 Task: Look for space in Aytos, Bulgaria from 4th September, 2023 to 10th September, 2023 for 1 adult in price range Rs.9000 to Rs.17000. Place can be private room with 1  bedroom having 1 bed and 1 bathroom. Property type can be house, flat, guest house, hotel. Booking option can be shelf check-in. Required host language is English.
Action: Mouse moved to (343, 139)
Screenshot: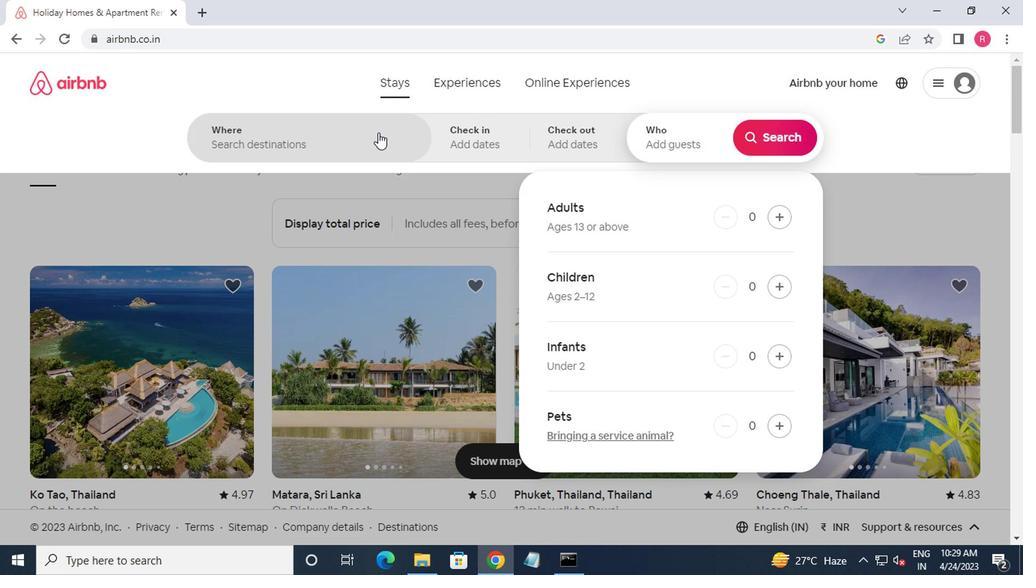 
Action: Mouse pressed left at (343, 139)
Screenshot: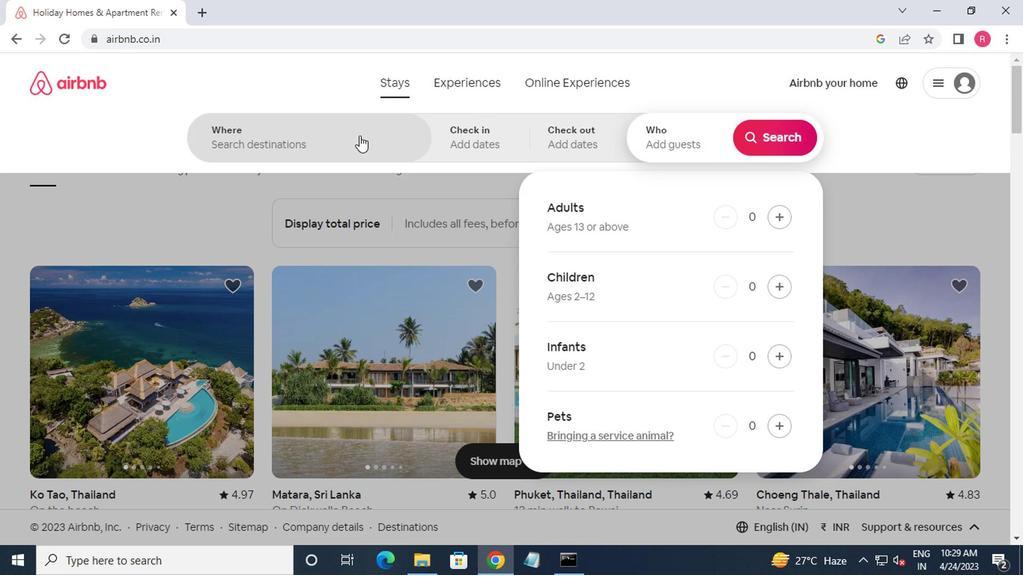 
Action: Mouse moved to (336, 142)
Screenshot: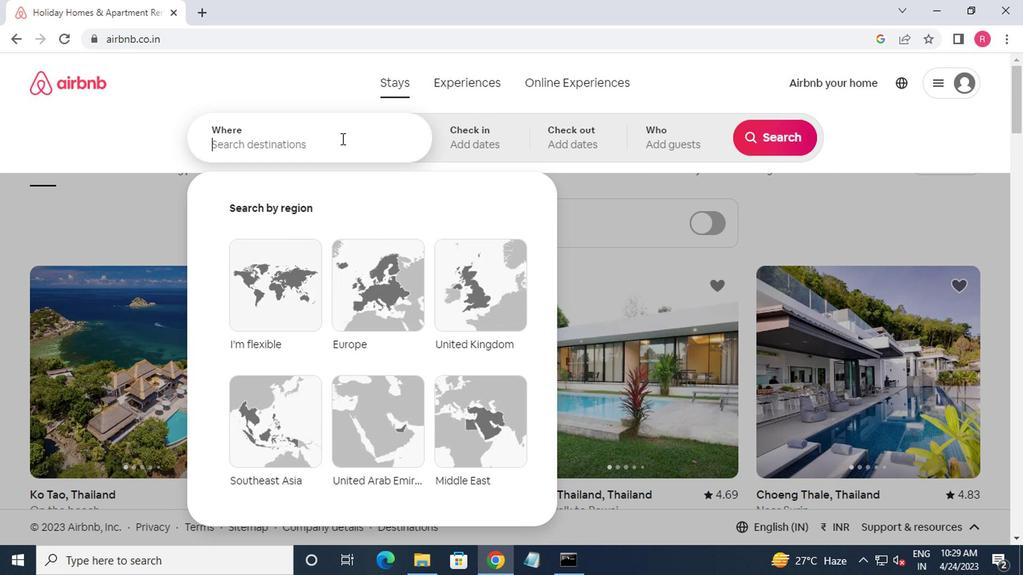 
Action: Key pressed aytos
Screenshot: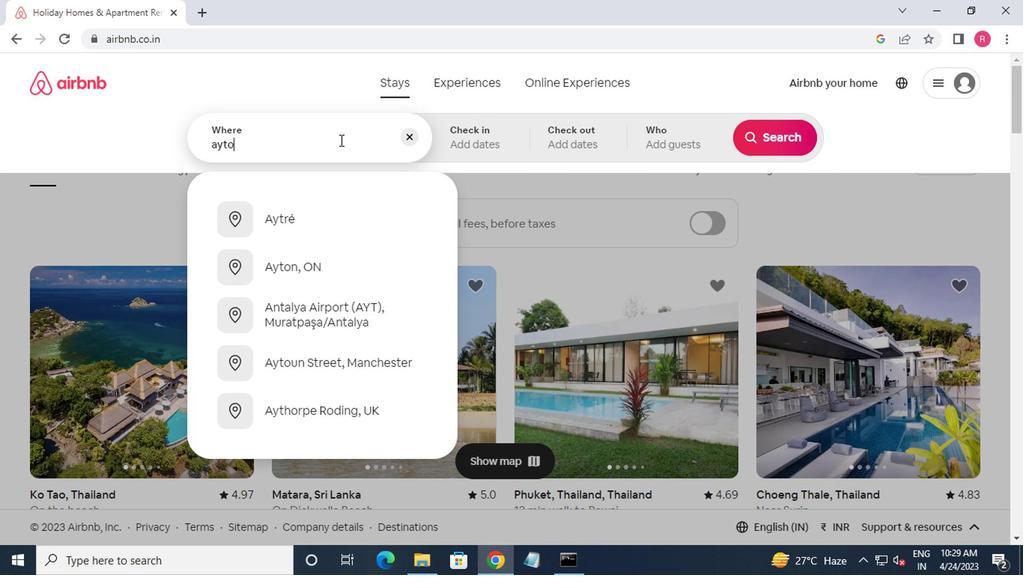 
Action: Mouse moved to (325, 208)
Screenshot: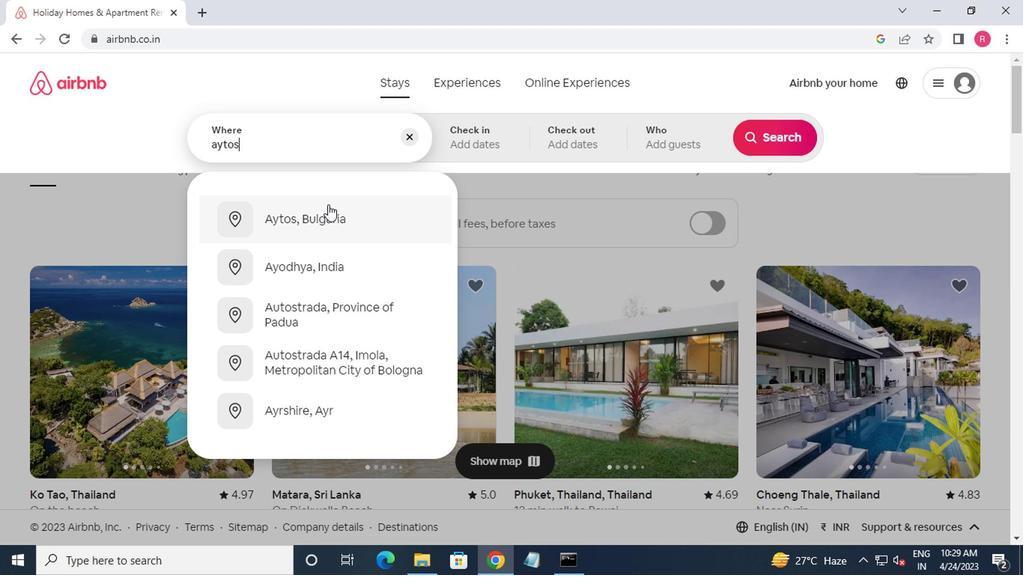 
Action: Mouse pressed left at (325, 208)
Screenshot: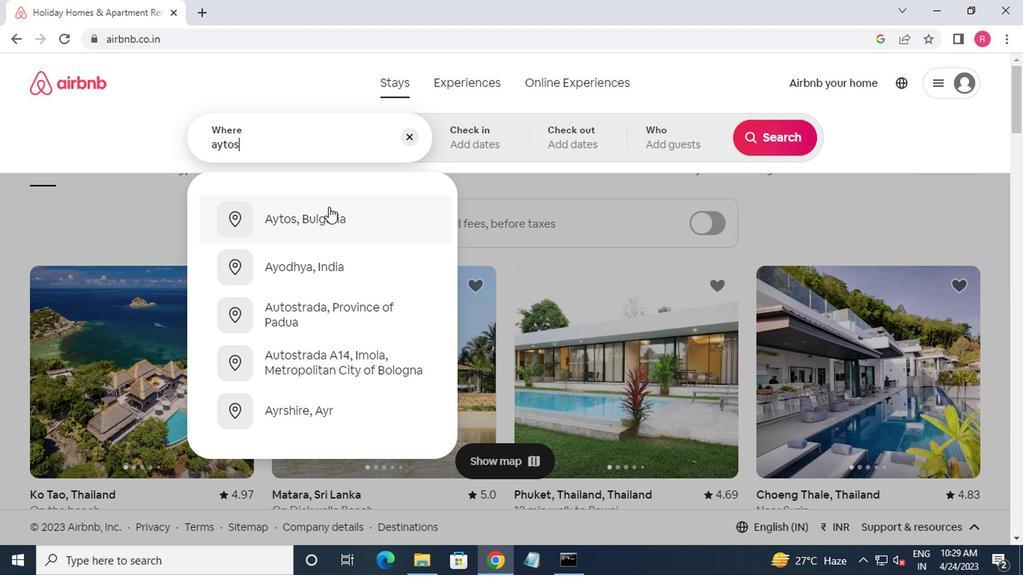 
Action: Mouse moved to (761, 259)
Screenshot: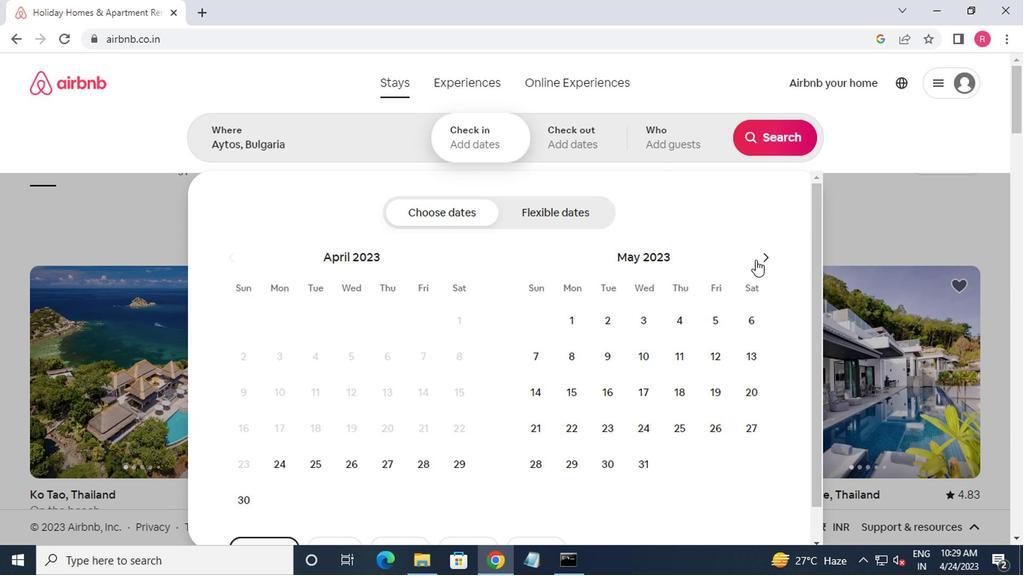 
Action: Mouse pressed left at (761, 259)
Screenshot: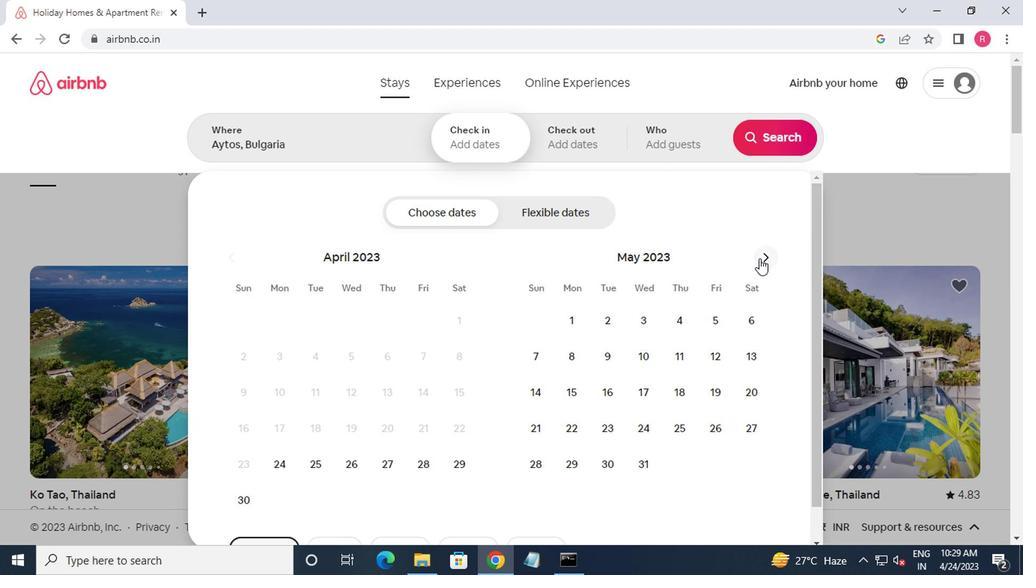 
Action: Mouse pressed left at (761, 259)
Screenshot: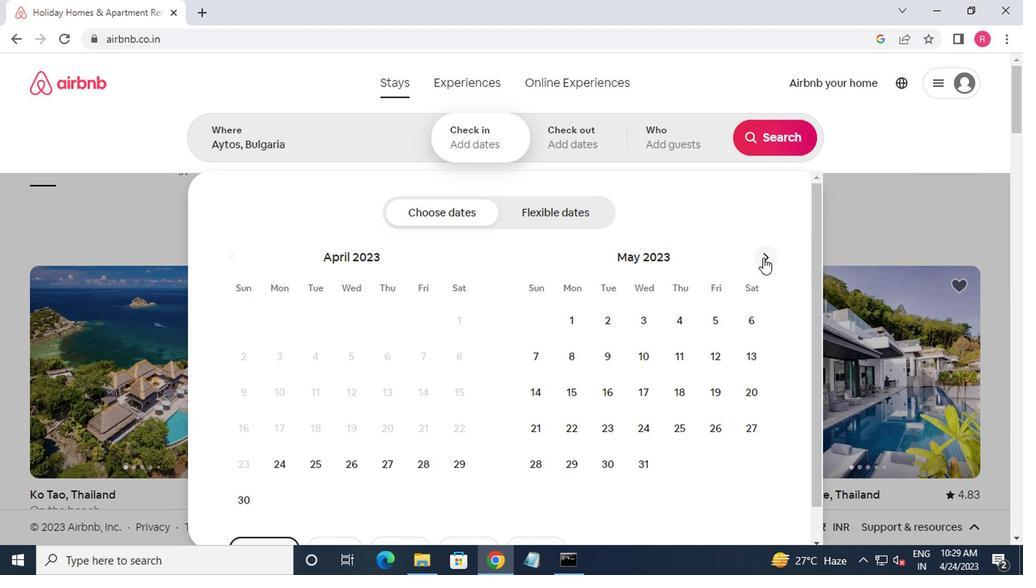 
Action: Mouse pressed left at (761, 259)
Screenshot: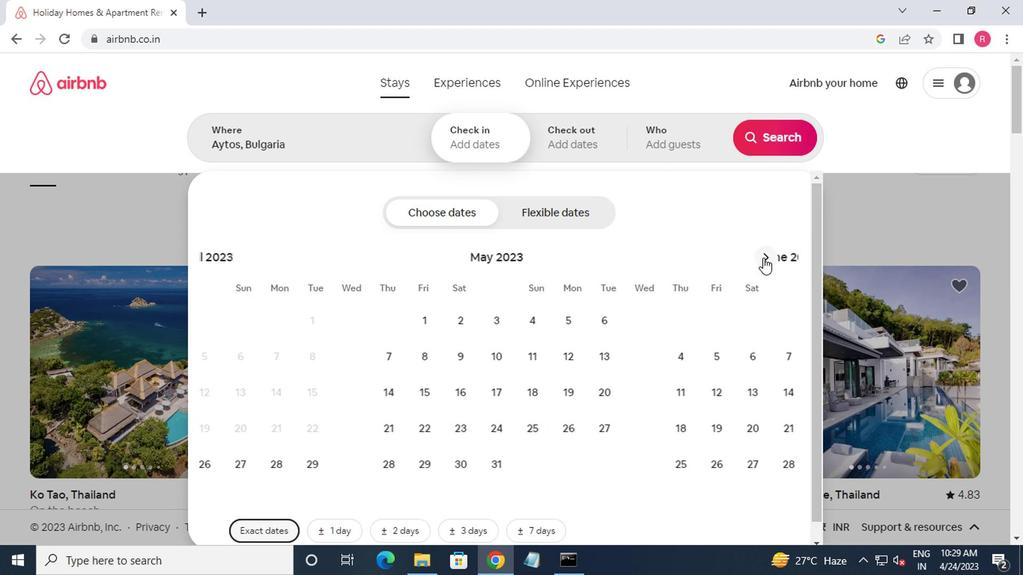 
Action: Mouse pressed left at (761, 259)
Screenshot: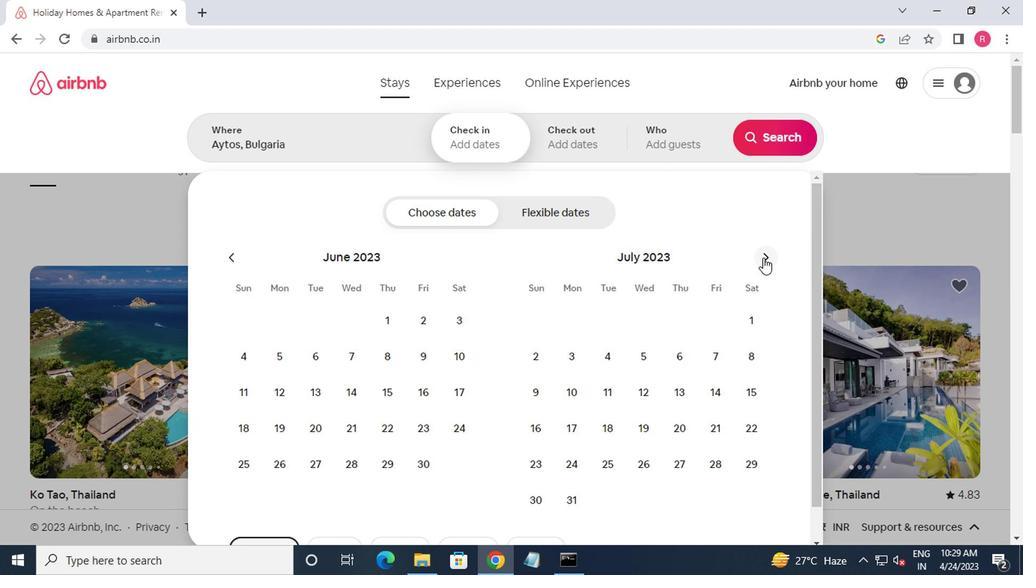 
Action: Mouse moved to (763, 258)
Screenshot: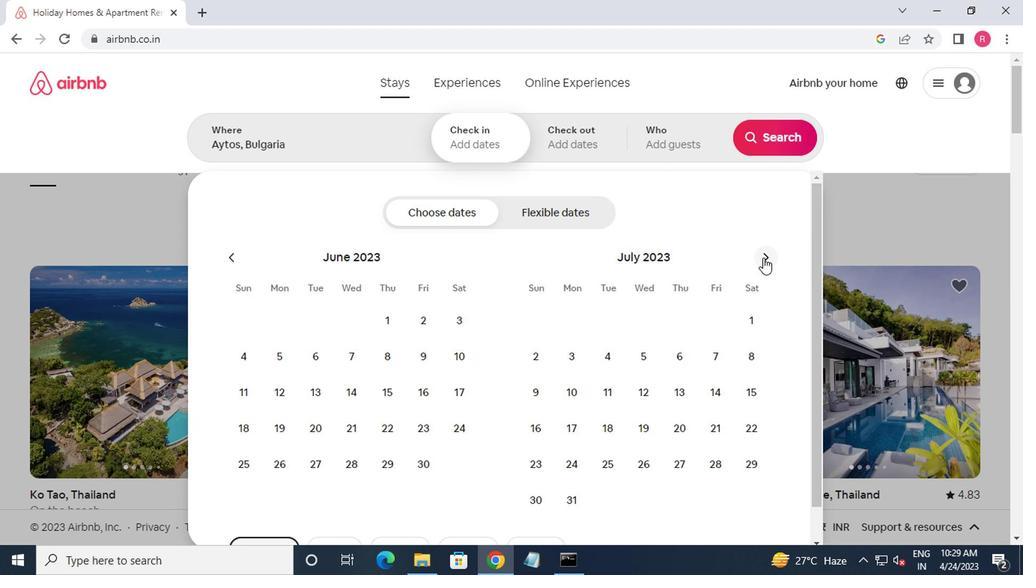 
Action: Mouse pressed left at (763, 258)
Screenshot: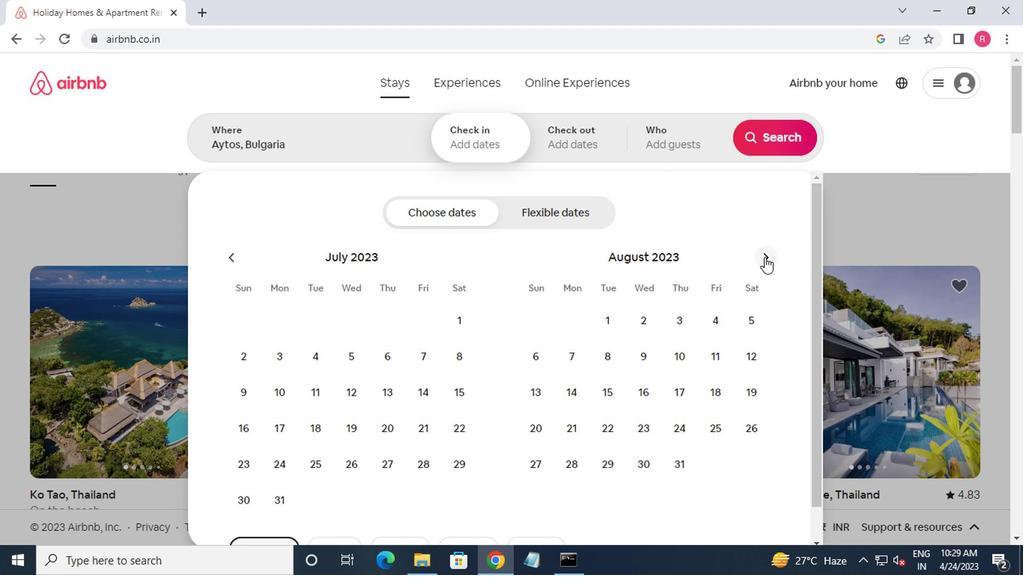
Action: Mouse moved to (739, 331)
Screenshot: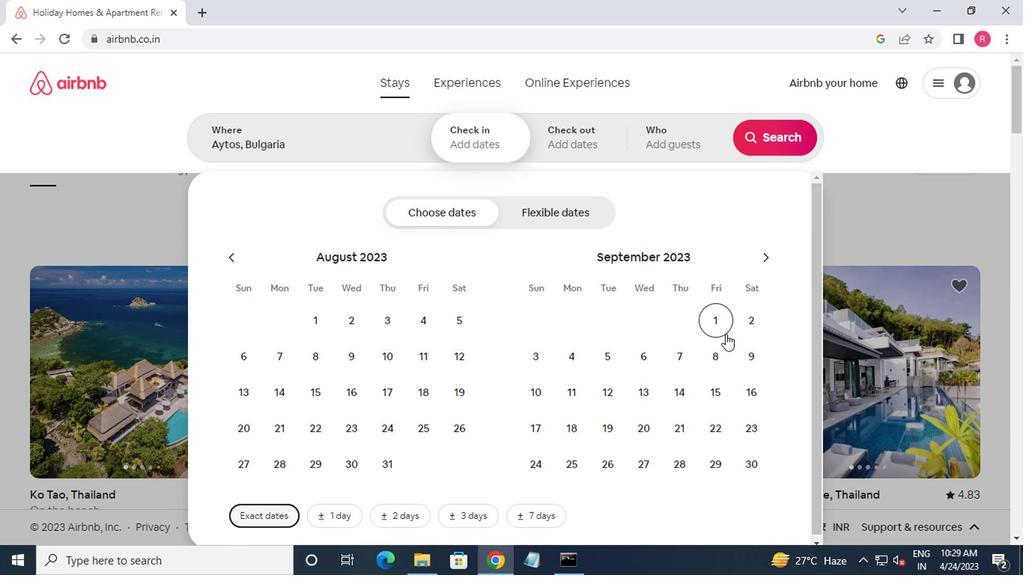 
Action: Mouse pressed left at (739, 331)
Screenshot: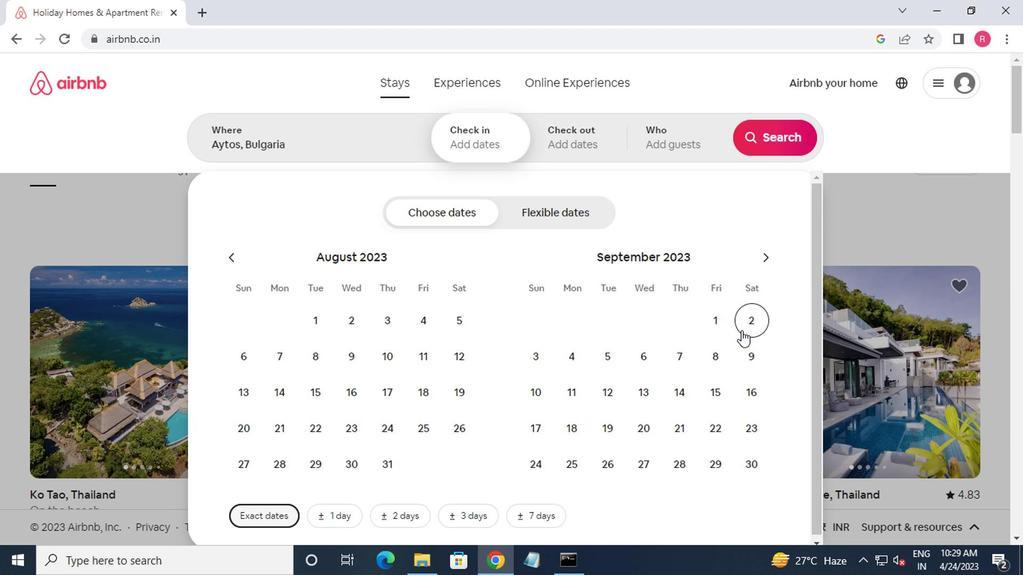 
Action: Mouse moved to (575, 364)
Screenshot: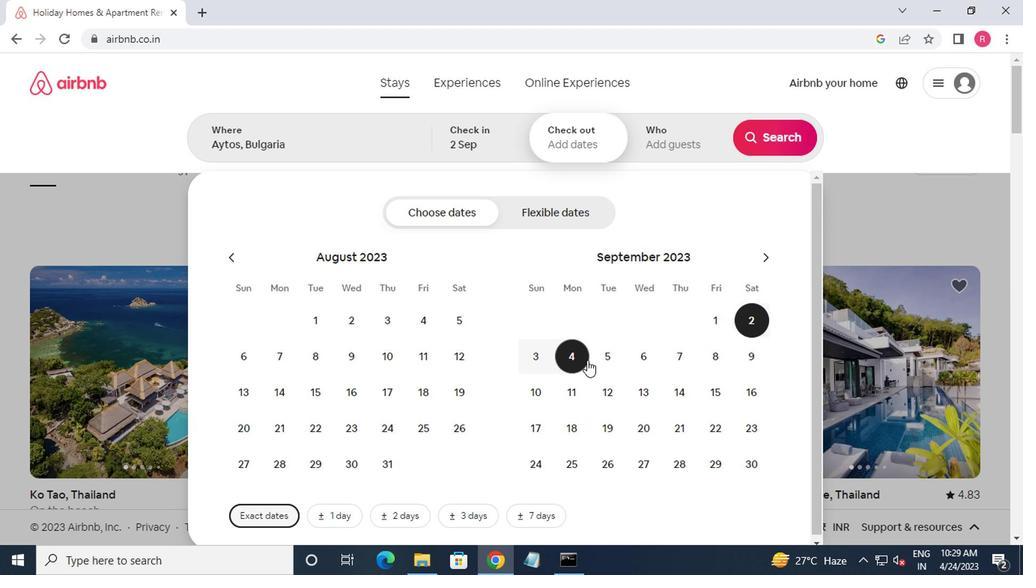 
Action: Mouse pressed left at (575, 364)
Screenshot: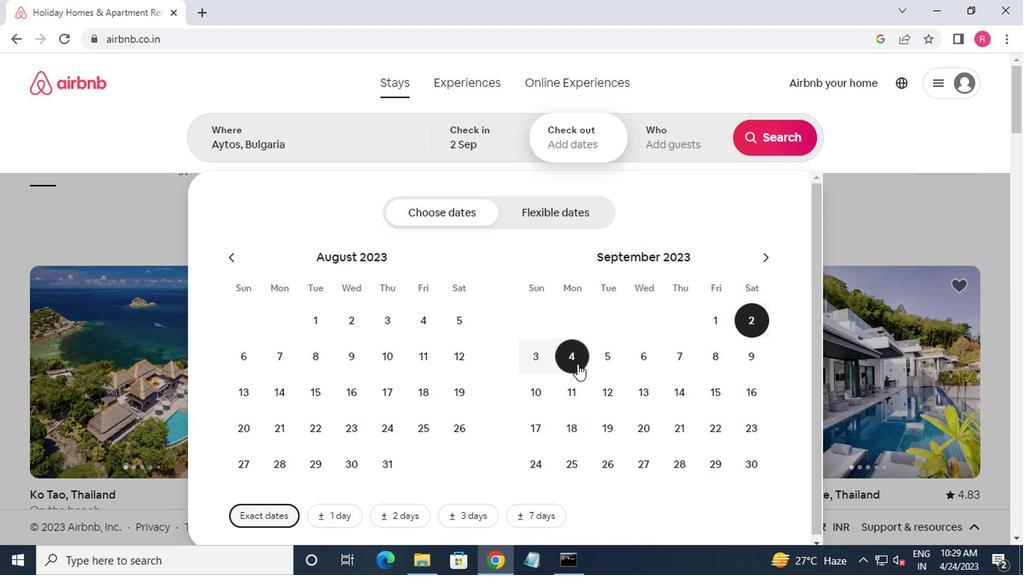 
Action: Mouse moved to (546, 397)
Screenshot: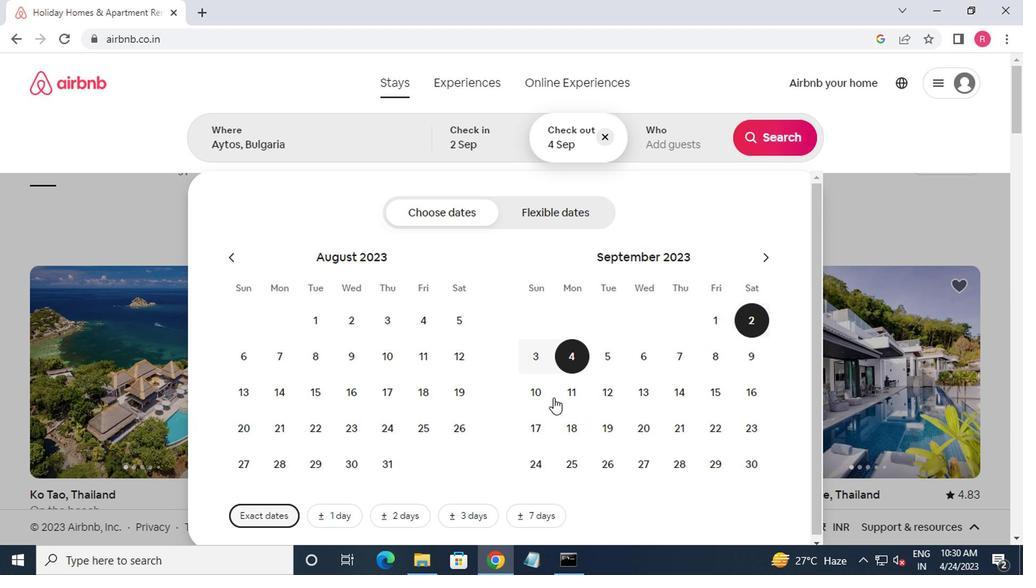 
Action: Mouse pressed left at (546, 397)
Screenshot: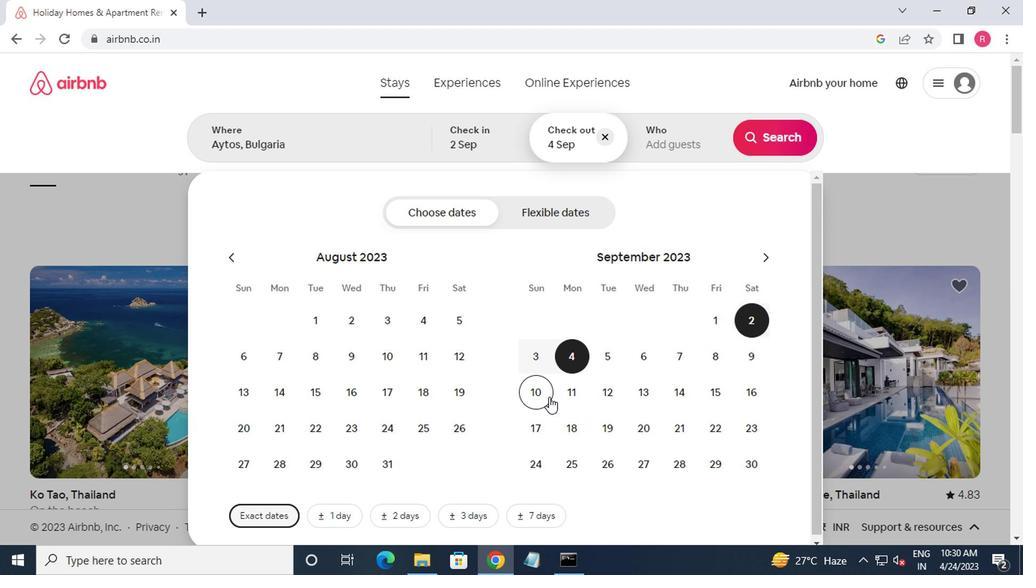 
Action: Mouse moved to (665, 155)
Screenshot: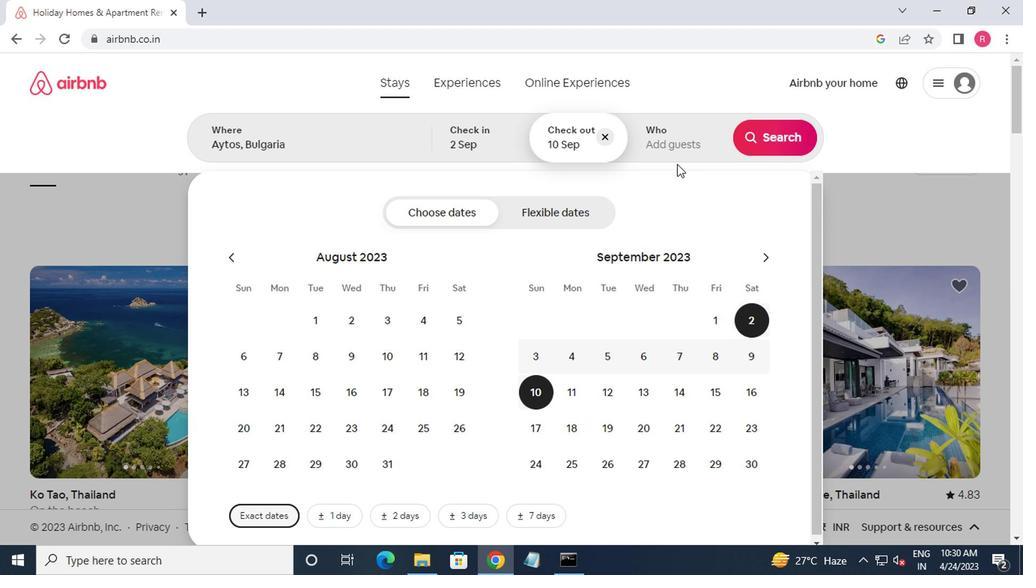 
Action: Mouse pressed left at (665, 155)
Screenshot: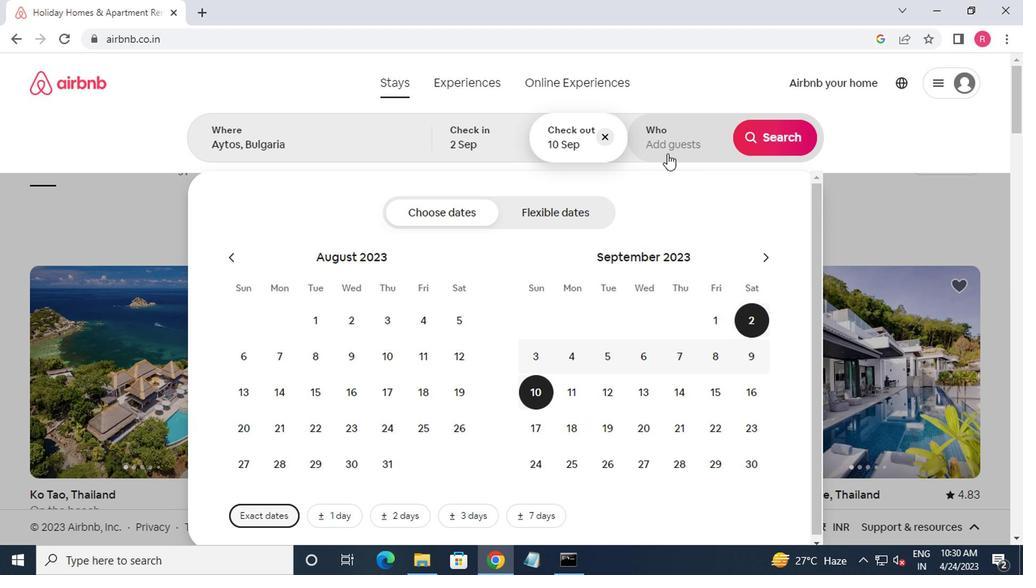 
Action: Mouse moved to (790, 225)
Screenshot: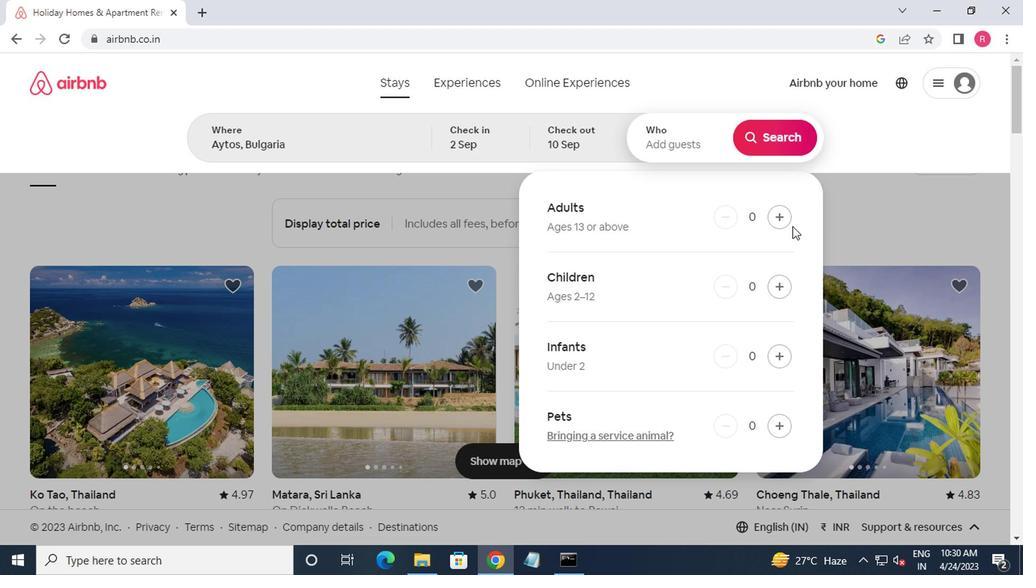
Action: Mouse pressed left at (790, 225)
Screenshot: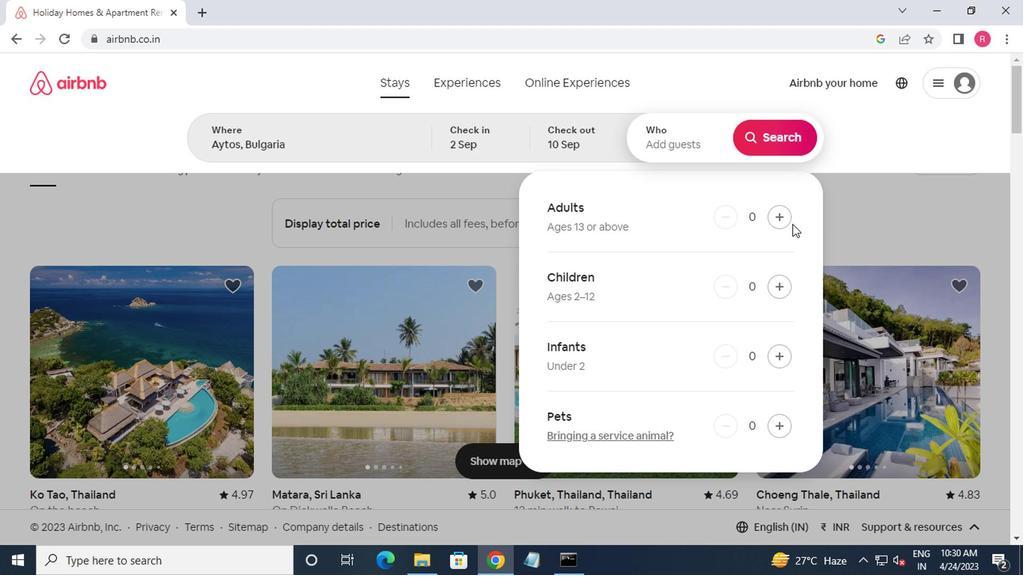 
Action: Mouse moved to (785, 224)
Screenshot: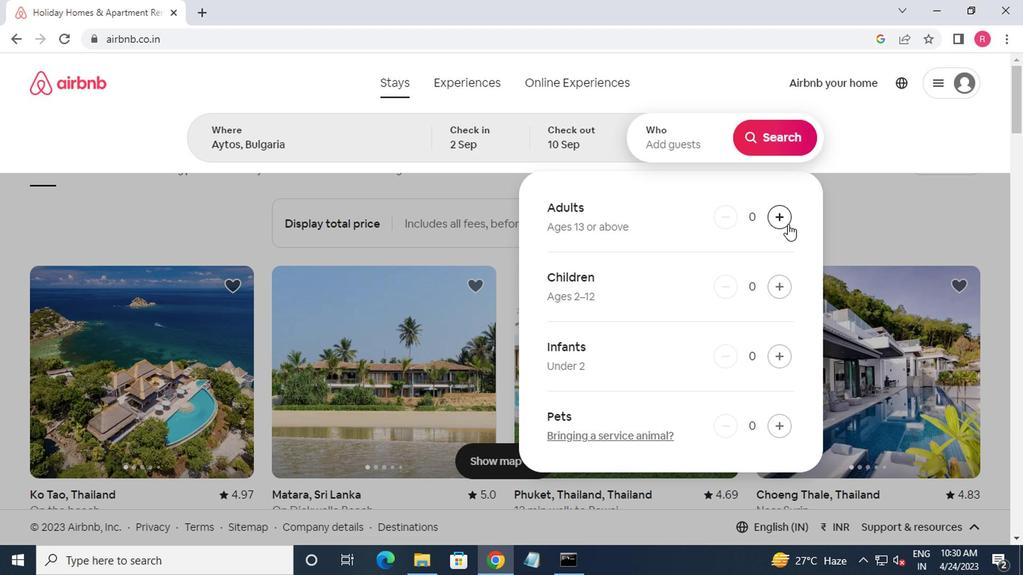 
Action: Mouse pressed left at (785, 224)
Screenshot: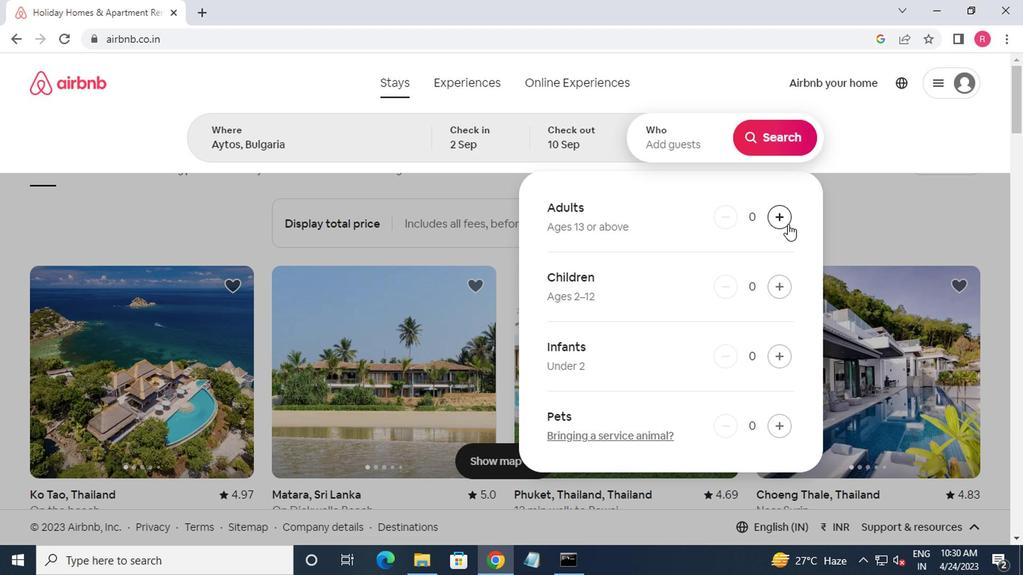 
Action: Mouse moved to (768, 146)
Screenshot: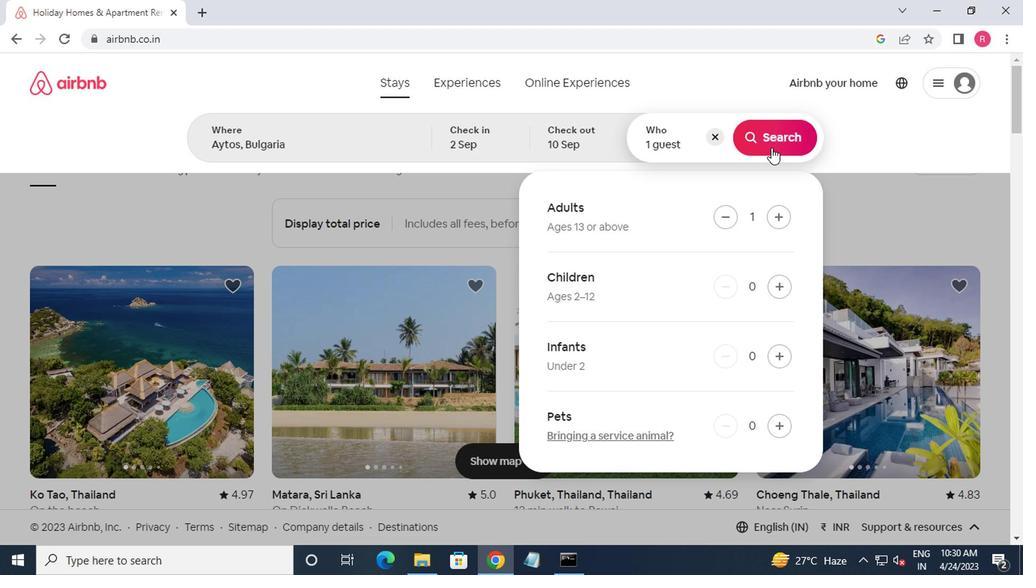 
Action: Mouse pressed left at (768, 146)
Screenshot: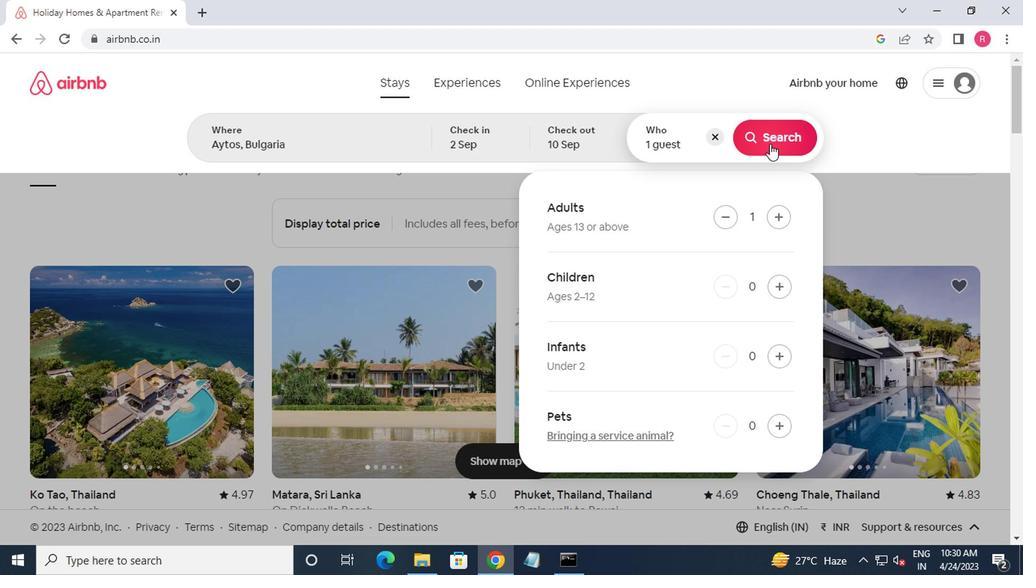 
Action: Mouse moved to (936, 148)
Screenshot: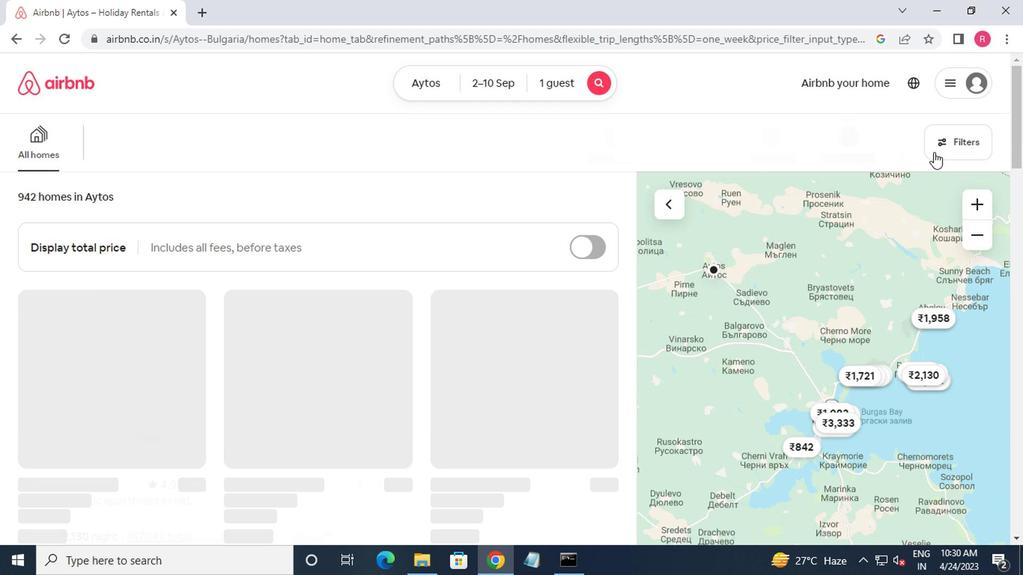 
Action: Mouse pressed left at (936, 148)
Screenshot: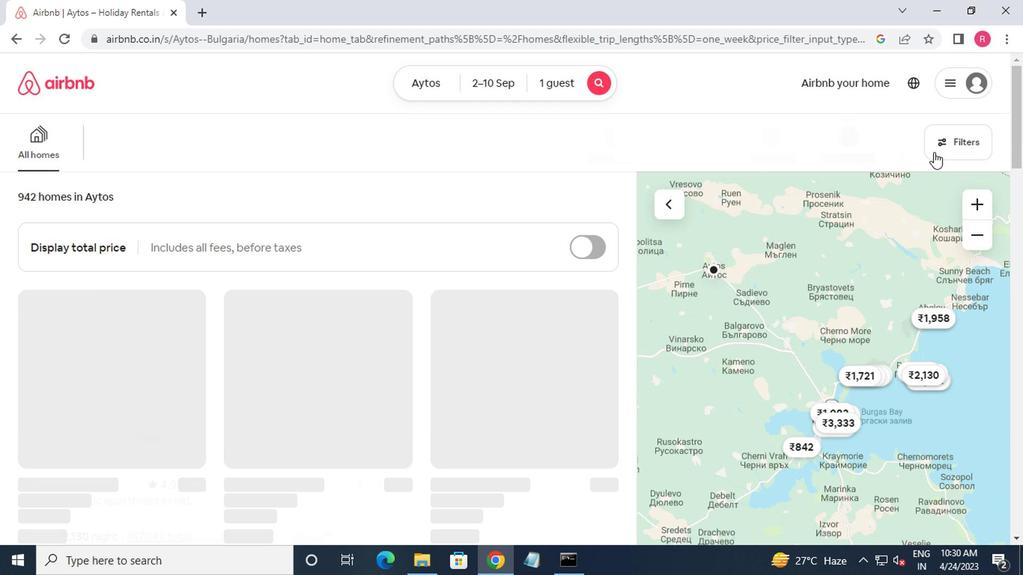 
Action: Mouse moved to (382, 343)
Screenshot: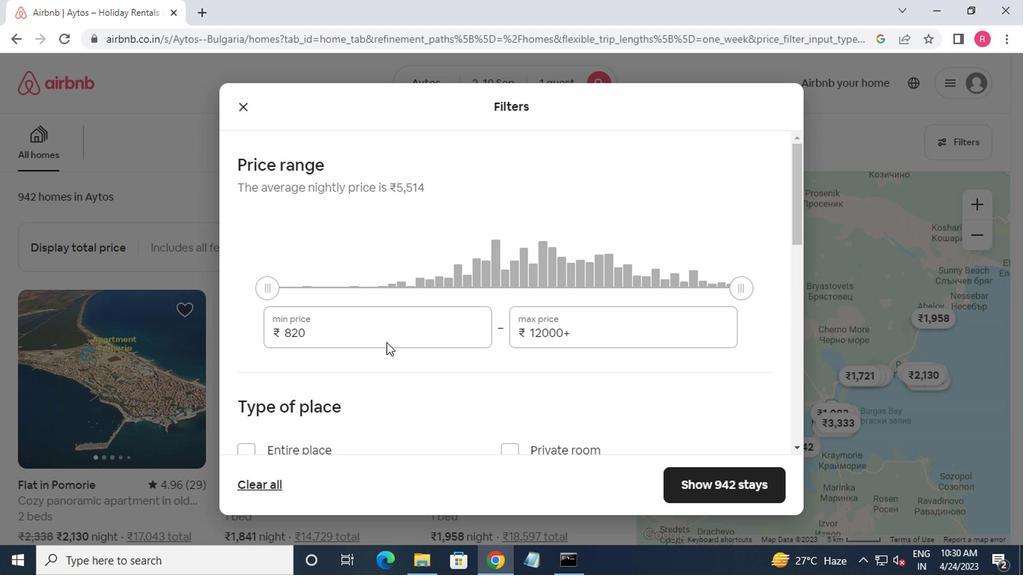 
Action: Mouse pressed left at (382, 343)
Screenshot: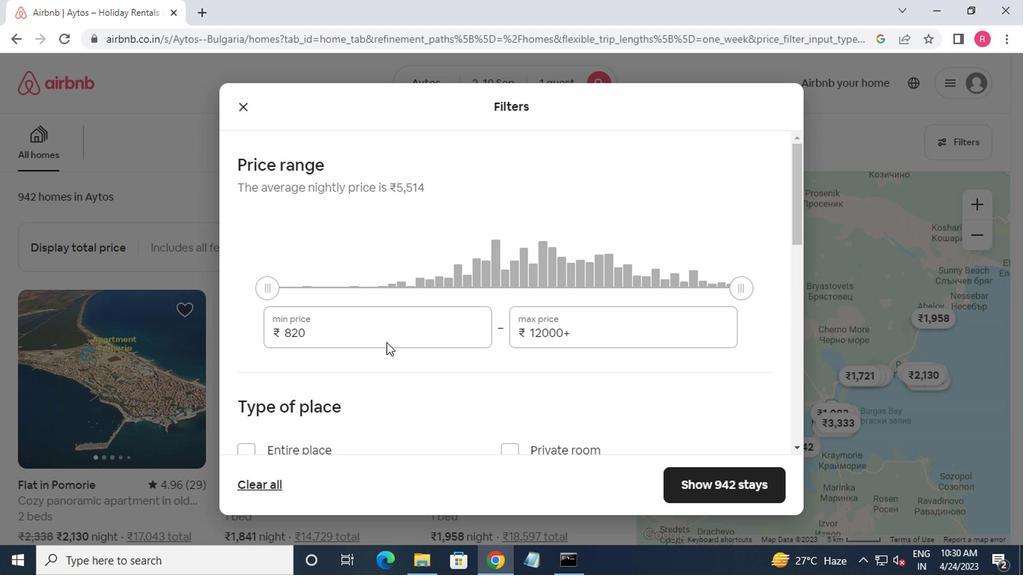 
Action: Mouse moved to (391, 337)
Screenshot: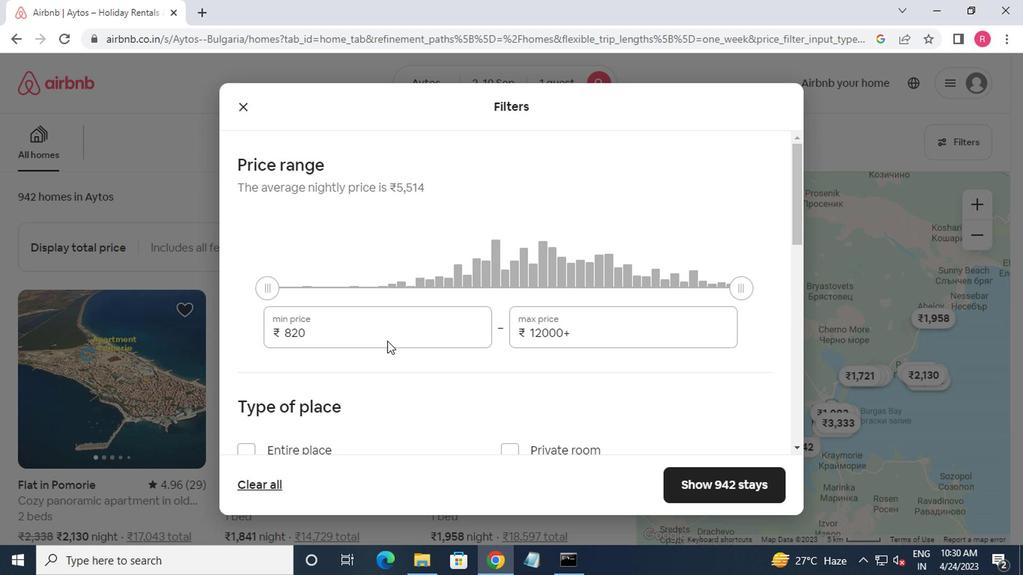 
Action: Key pressed <Key.backspace><Key.backspace><Key.backspace><Key.backspace><Key.backspace><Key.backspace><Key.backspace><Key.backspace><Key.backspace><Key.backspace><Key.backspace><Key.backspace><Key.backspace><Key.backspace><Key.backspace>9000<Key.tab>17000
Screenshot: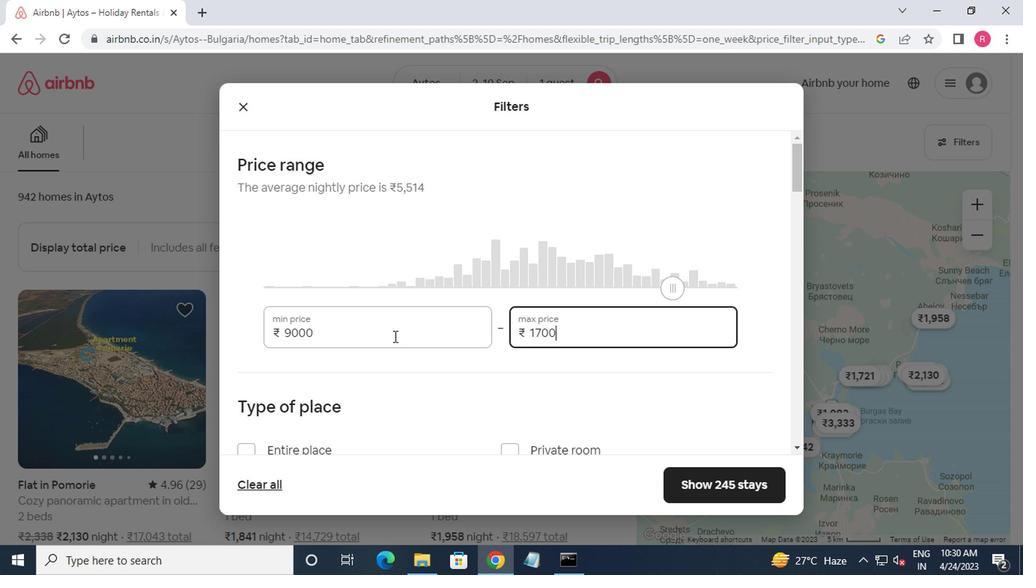 
Action: Mouse moved to (401, 352)
Screenshot: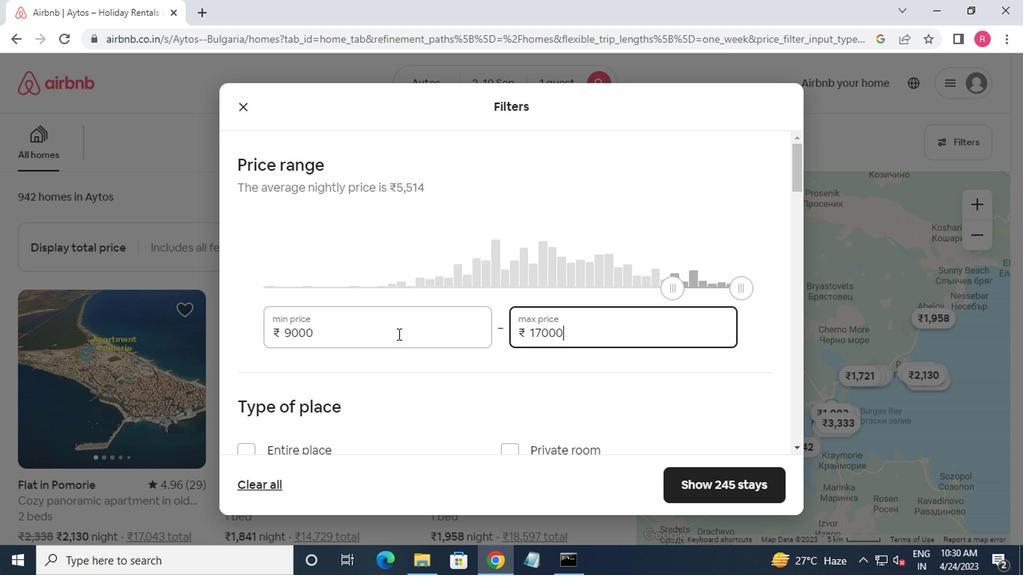 
Action: Mouse scrolled (401, 352) with delta (0, 0)
Screenshot: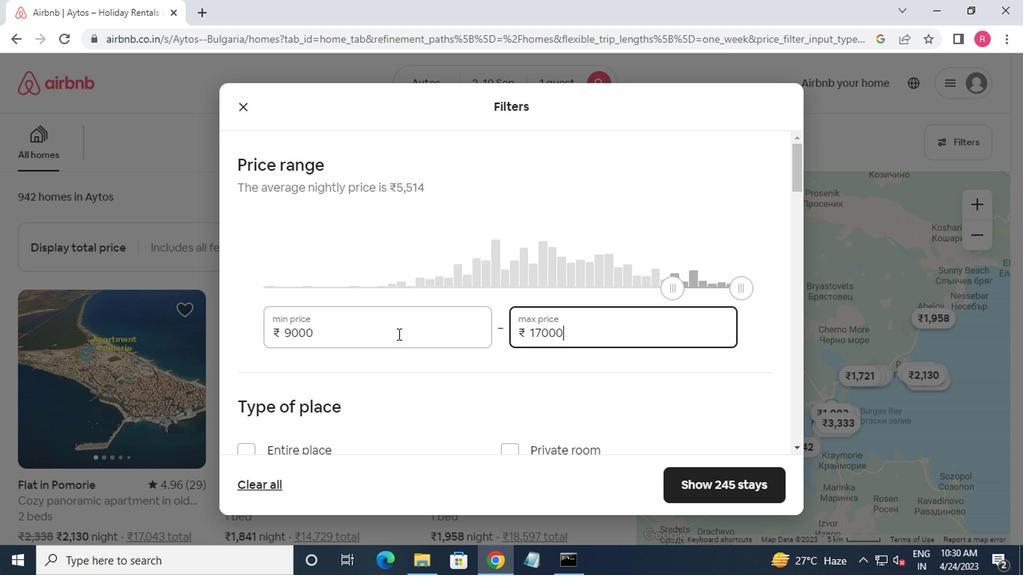 
Action: Mouse moved to (401, 358)
Screenshot: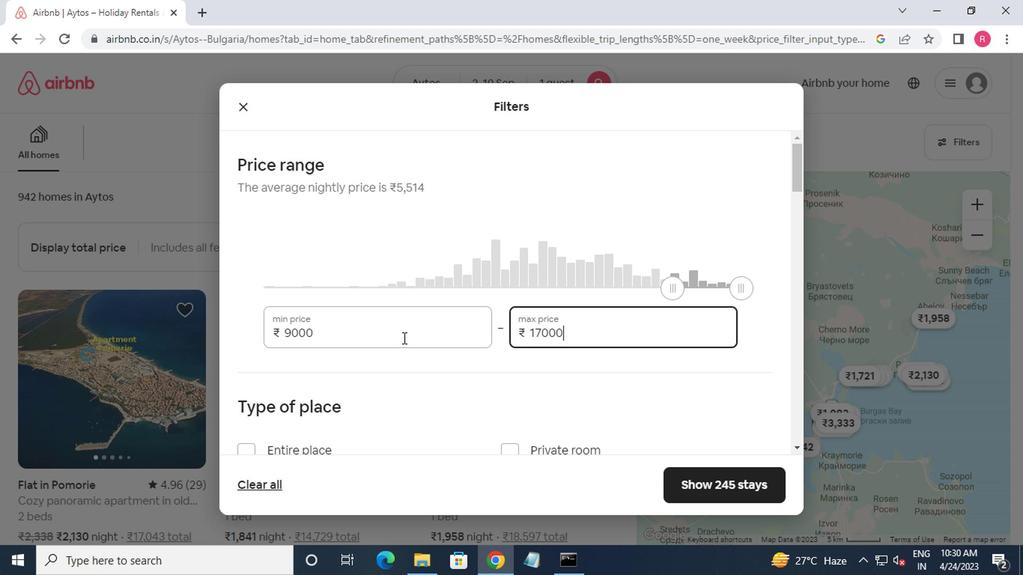 
Action: Mouse scrolled (401, 358) with delta (0, 0)
Screenshot: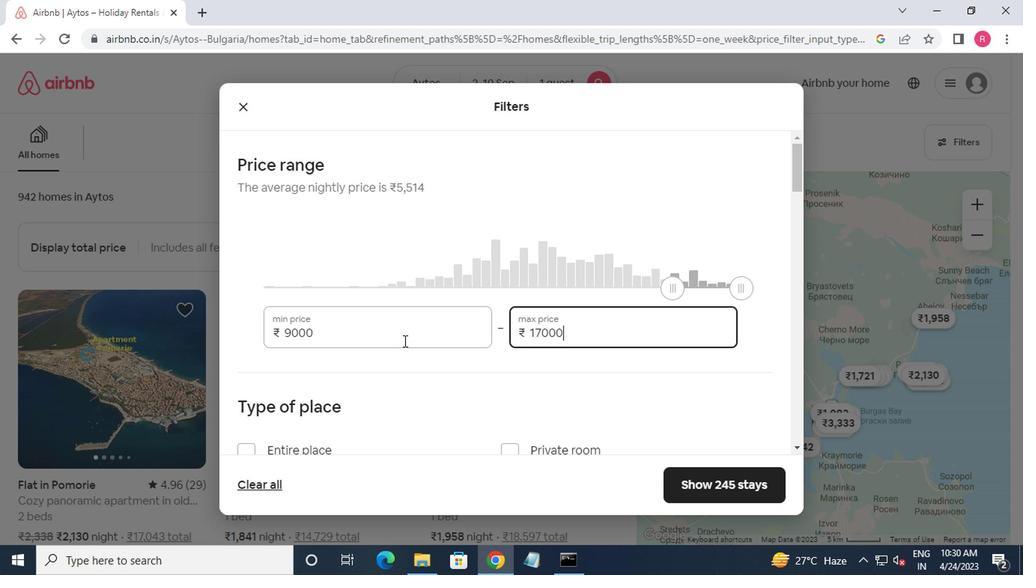 
Action: Mouse moved to (402, 364)
Screenshot: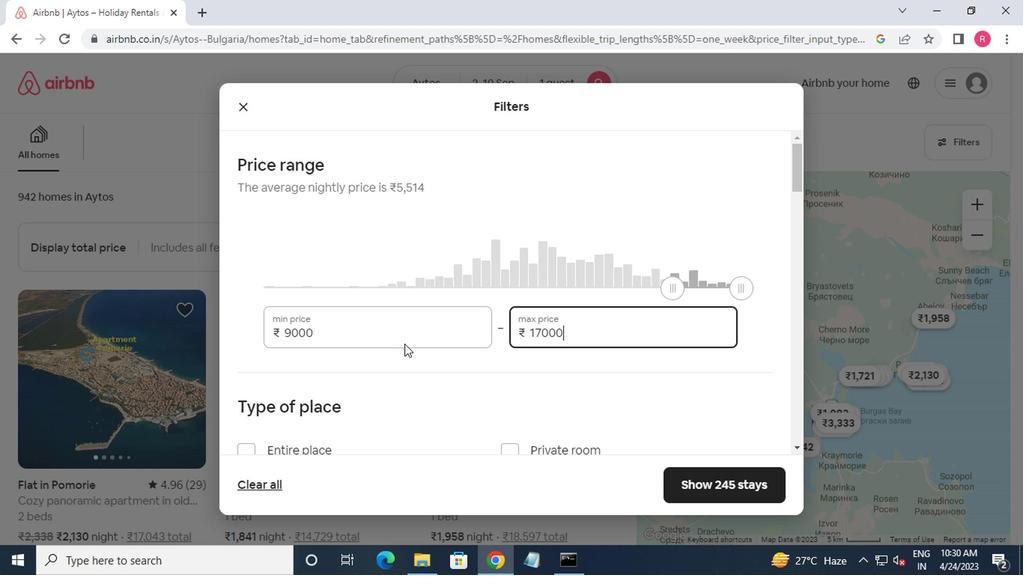 
Action: Mouse scrolled (402, 363) with delta (0, 0)
Screenshot: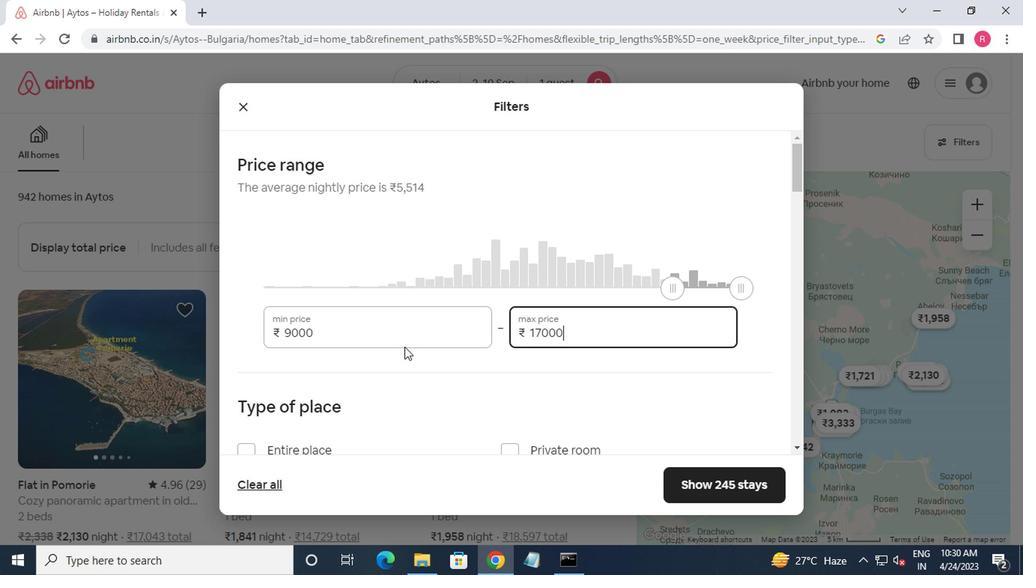 
Action: Mouse moved to (515, 227)
Screenshot: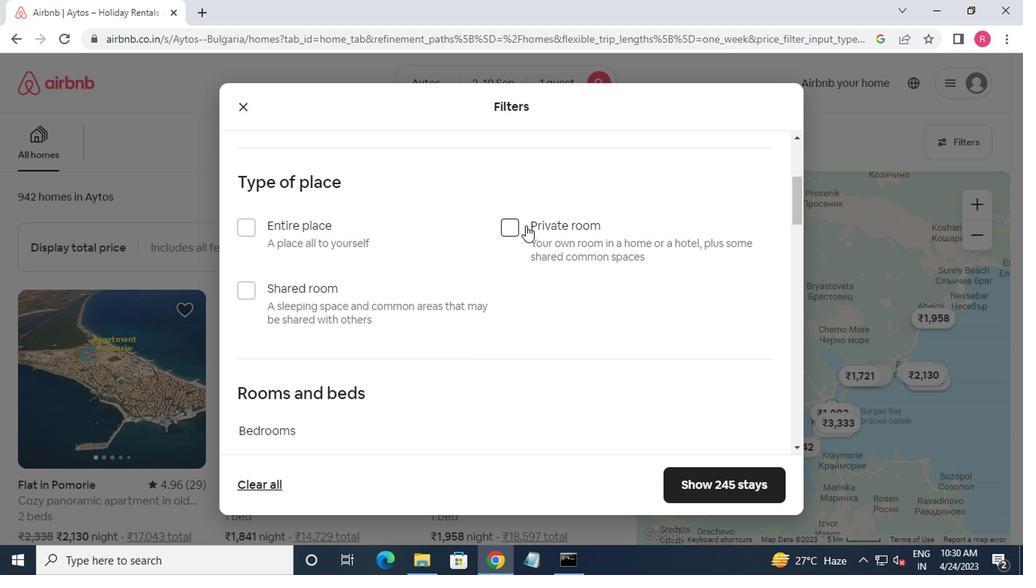 
Action: Mouse pressed left at (515, 227)
Screenshot: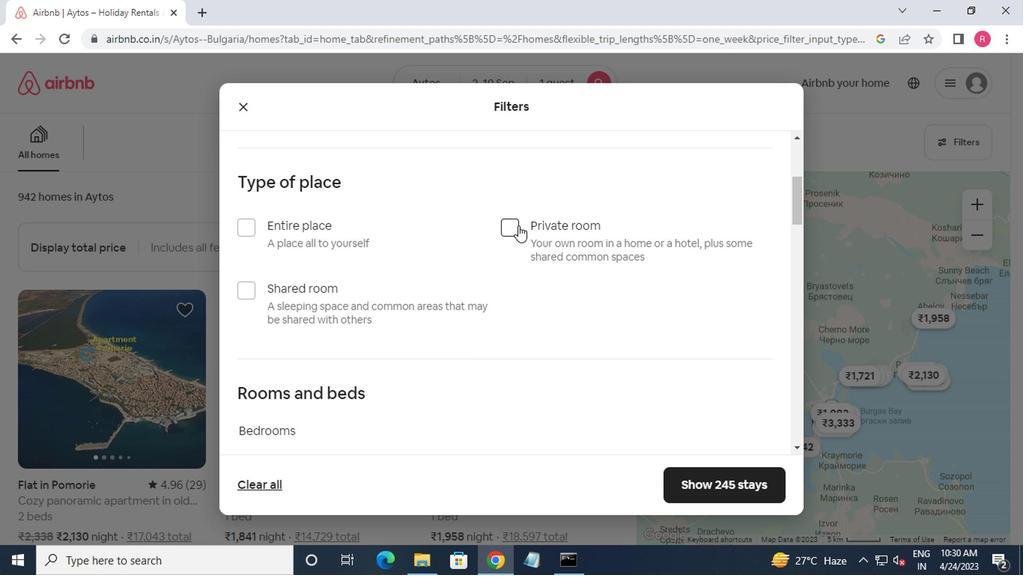 
Action: Mouse moved to (507, 247)
Screenshot: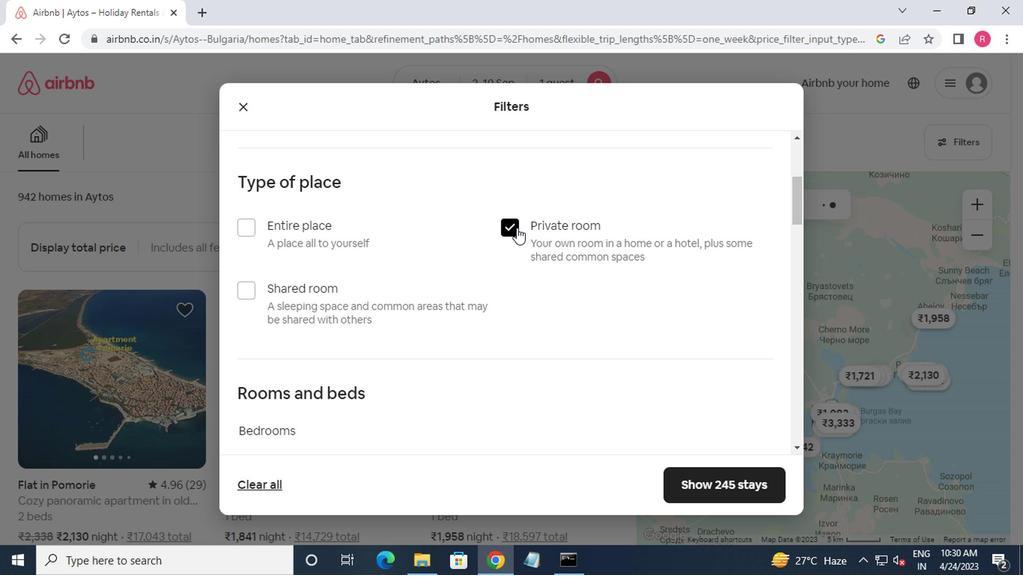
Action: Mouse scrolled (507, 246) with delta (0, -1)
Screenshot: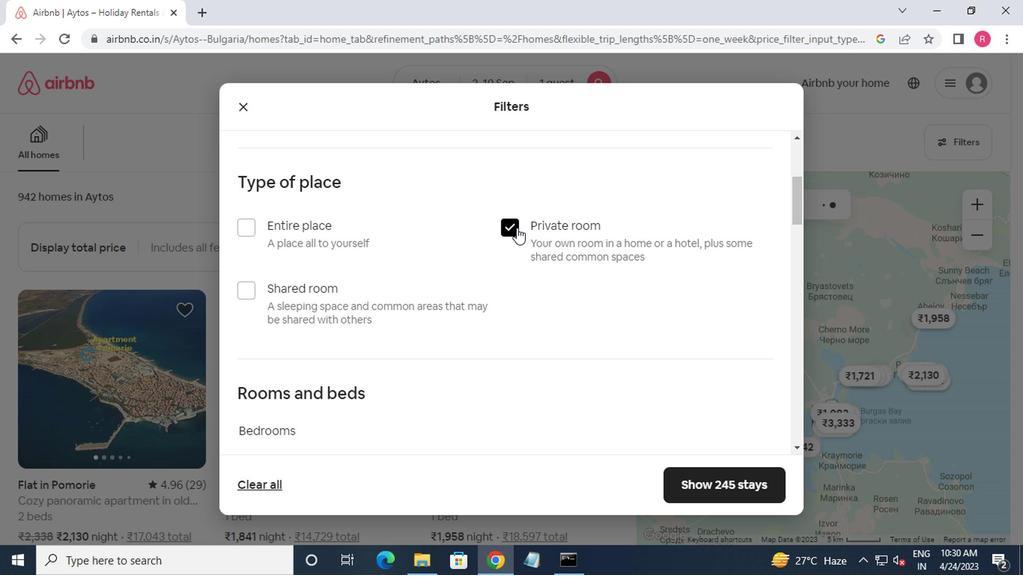 
Action: Mouse moved to (328, 405)
Screenshot: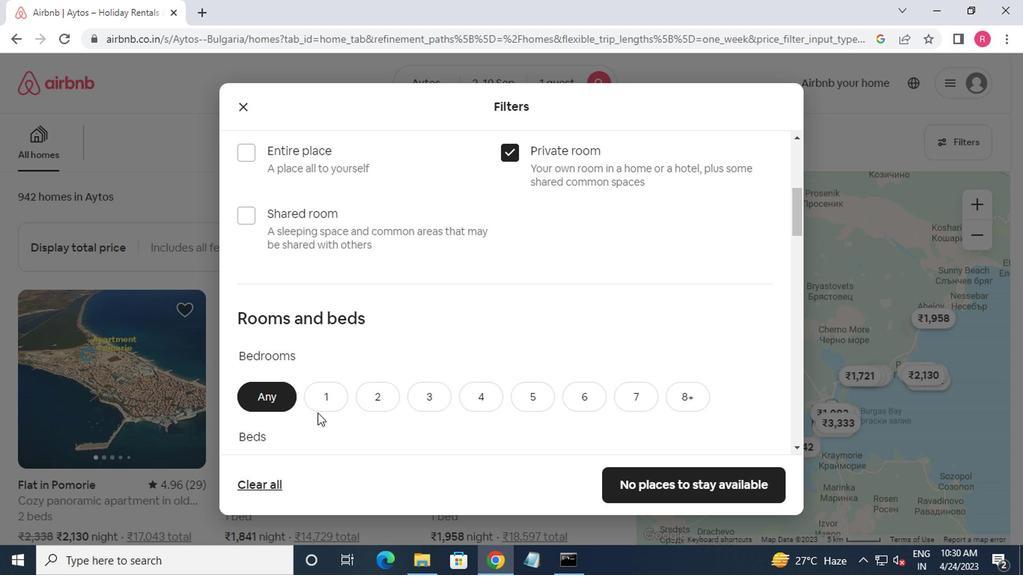 
Action: Mouse pressed left at (328, 405)
Screenshot: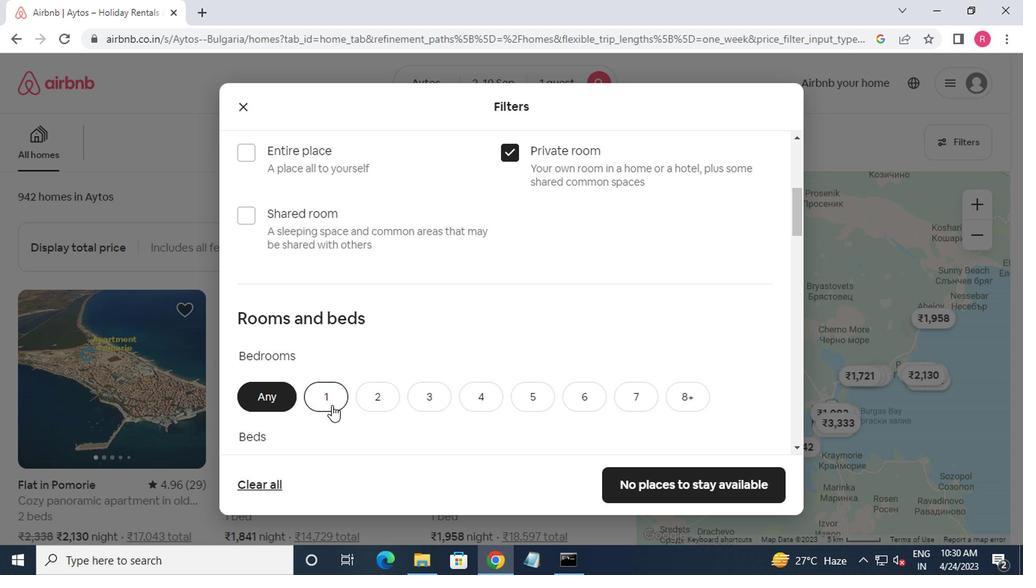 
Action: Mouse moved to (328, 403)
Screenshot: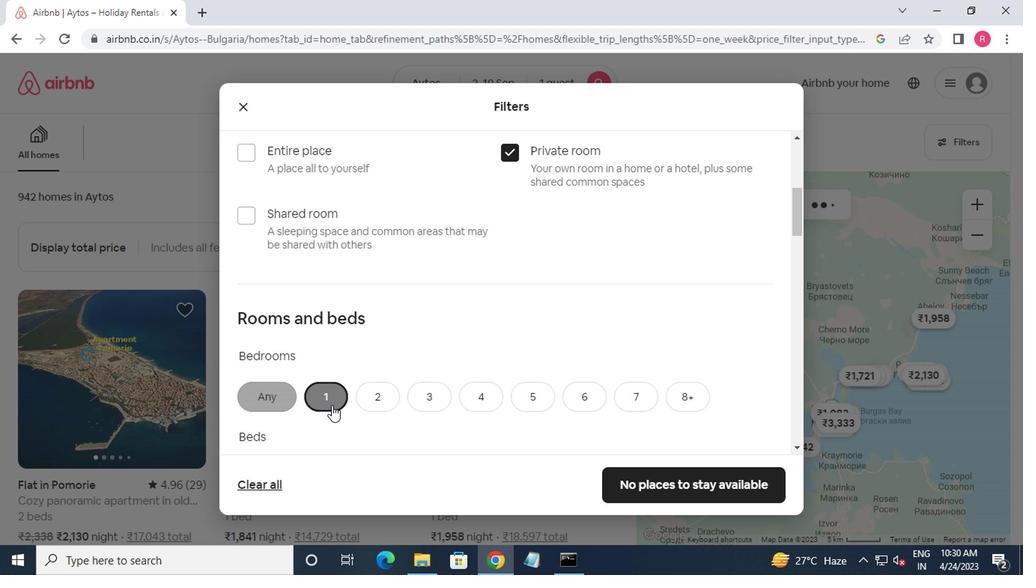 
Action: Mouse scrolled (328, 402) with delta (0, 0)
Screenshot: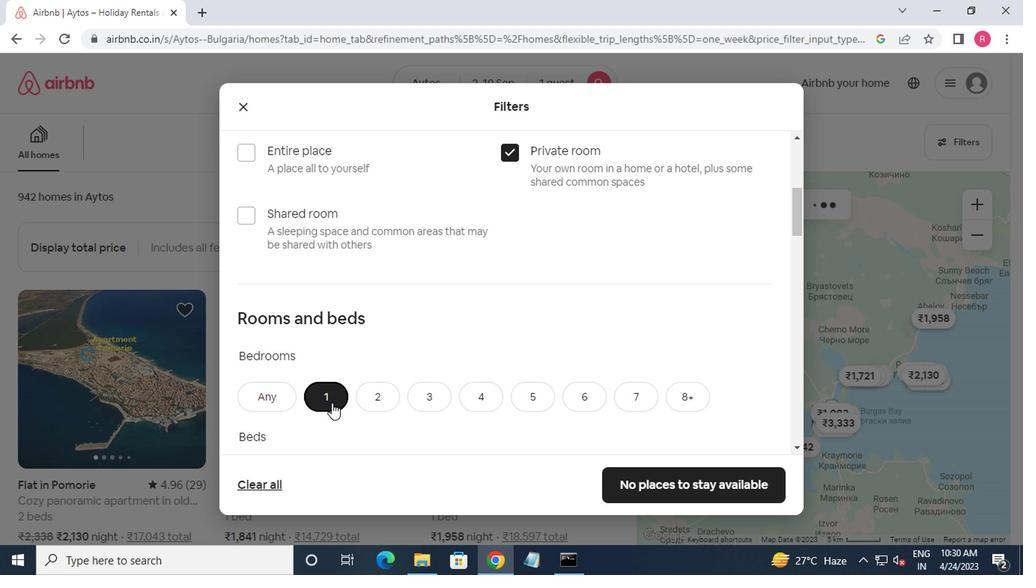 
Action: Mouse scrolled (328, 402) with delta (0, 0)
Screenshot: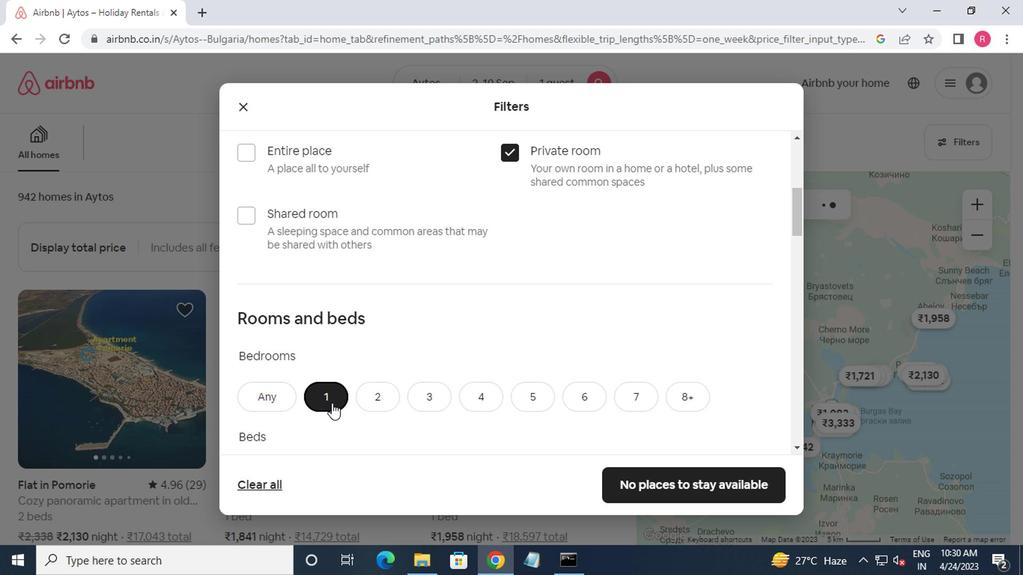 
Action: Mouse scrolled (328, 402) with delta (0, 0)
Screenshot: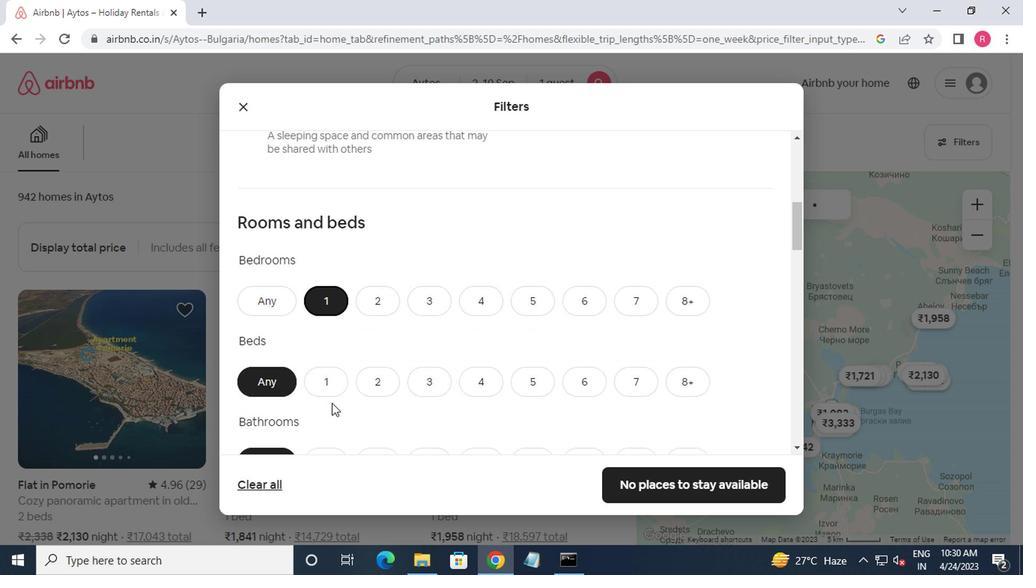 
Action: Mouse moved to (327, 262)
Screenshot: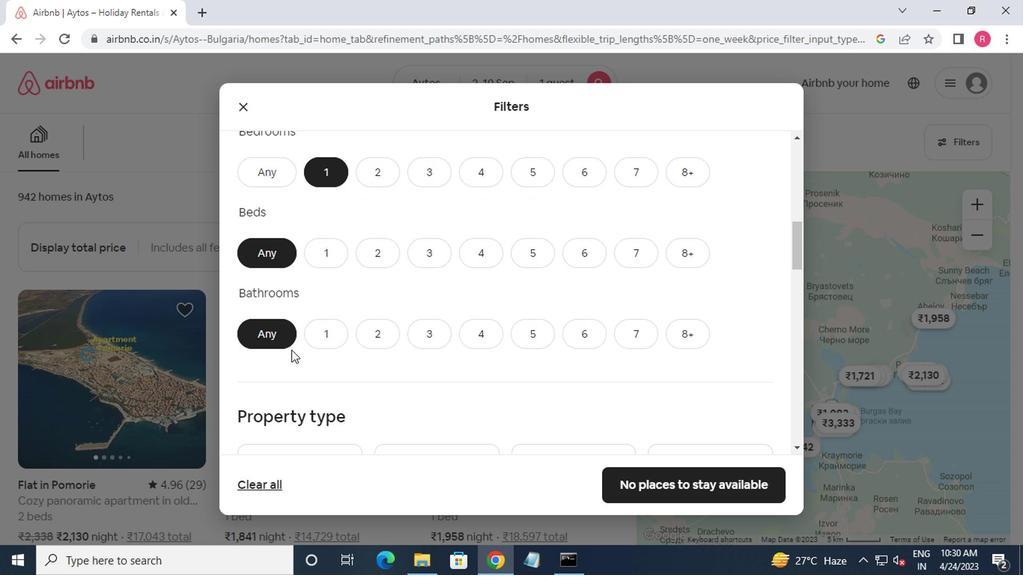 
Action: Mouse pressed left at (327, 262)
Screenshot: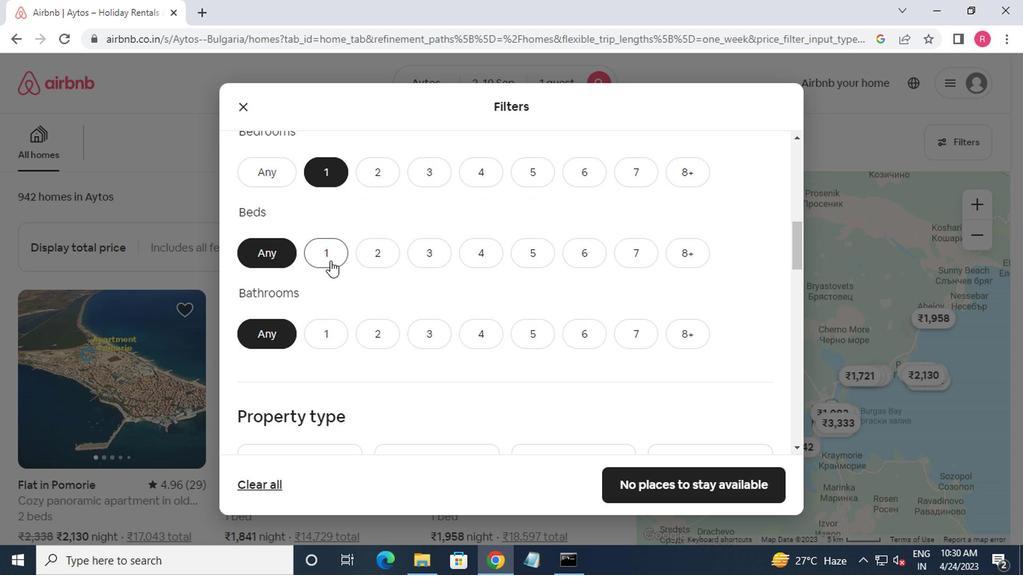 
Action: Mouse moved to (324, 324)
Screenshot: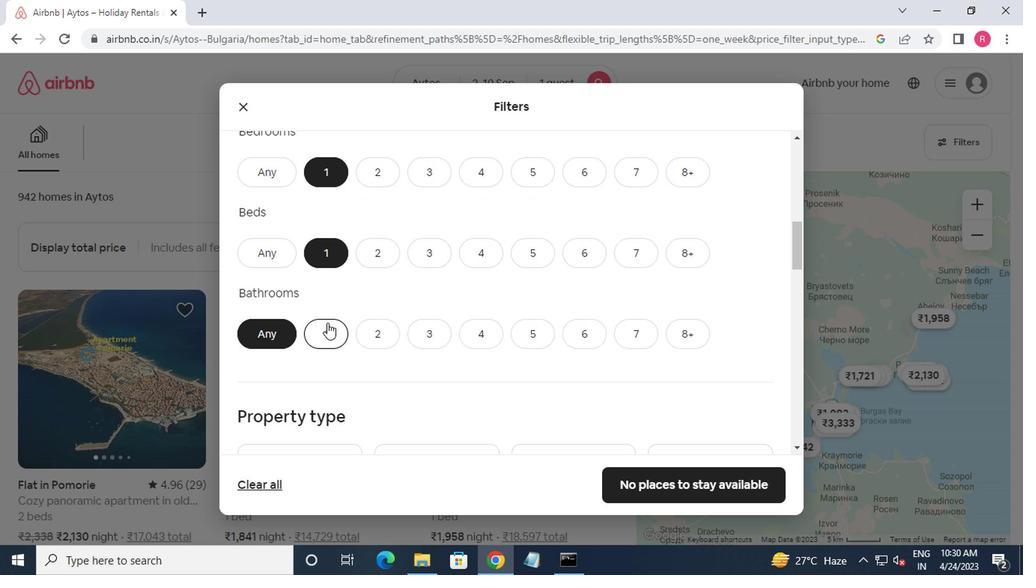 
Action: Mouse pressed left at (324, 324)
Screenshot: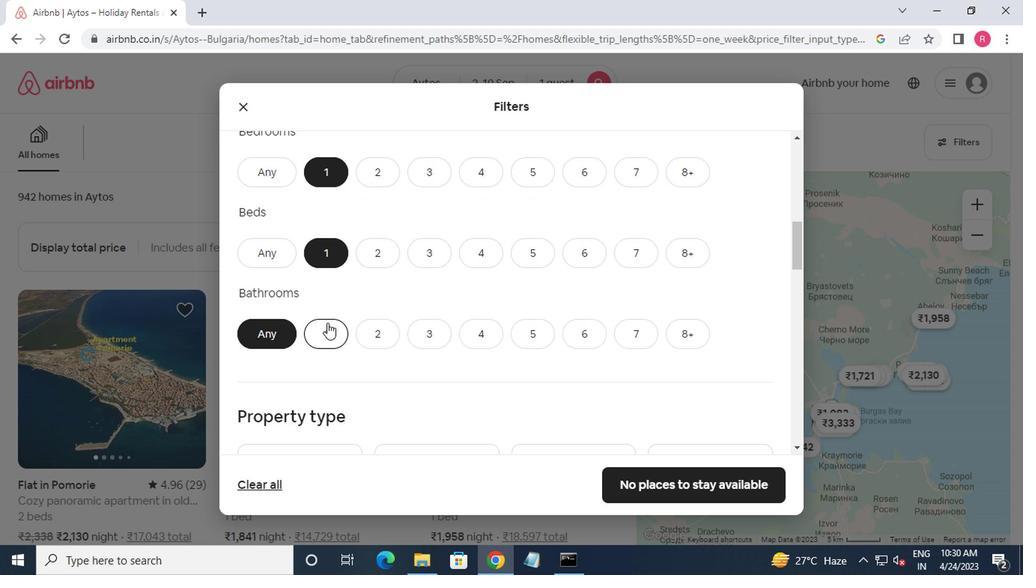 
Action: Mouse moved to (329, 357)
Screenshot: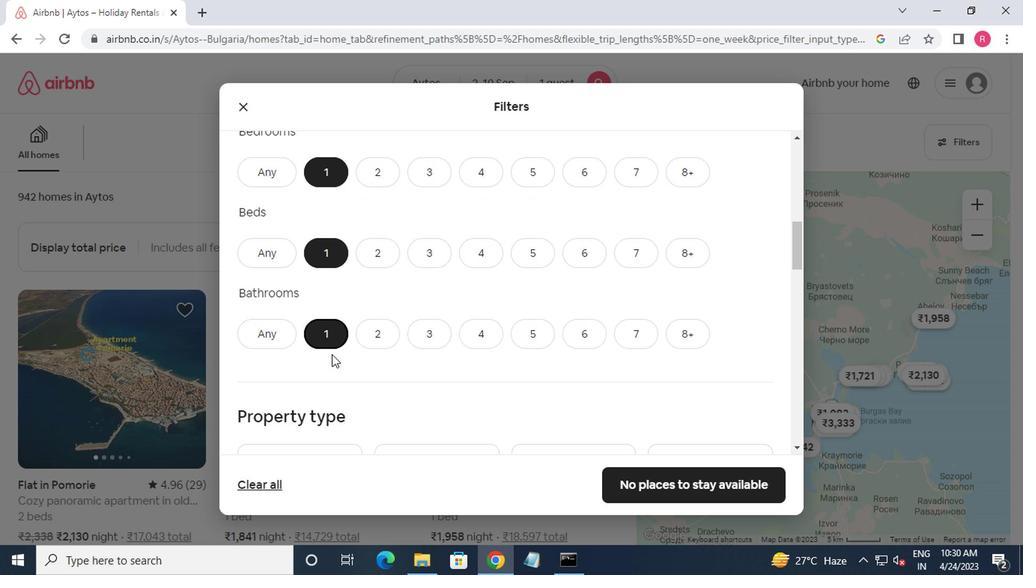 
Action: Mouse scrolled (329, 356) with delta (0, 0)
Screenshot: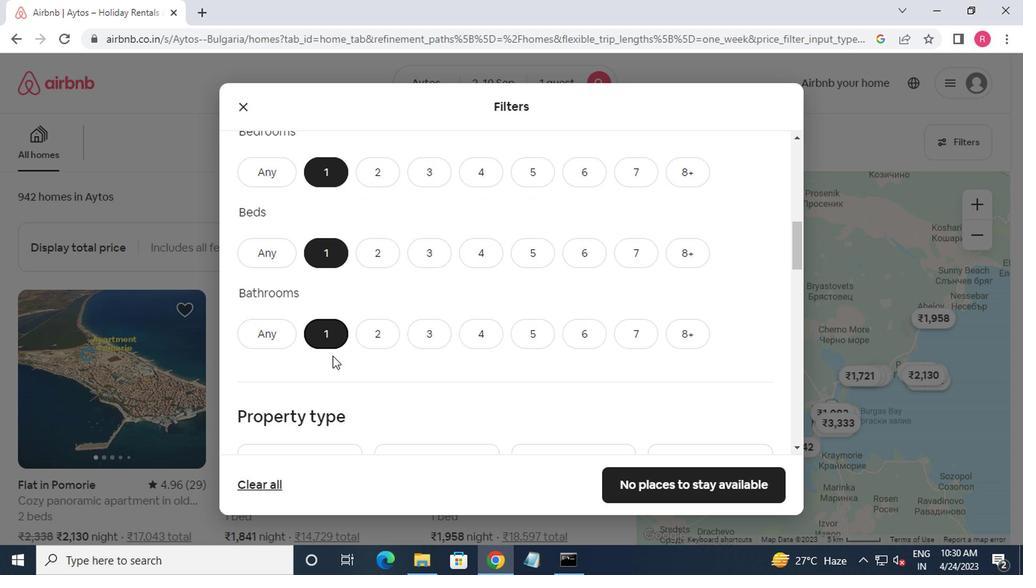 
Action: Mouse scrolled (329, 356) with delta (0, 0)
Screenshot: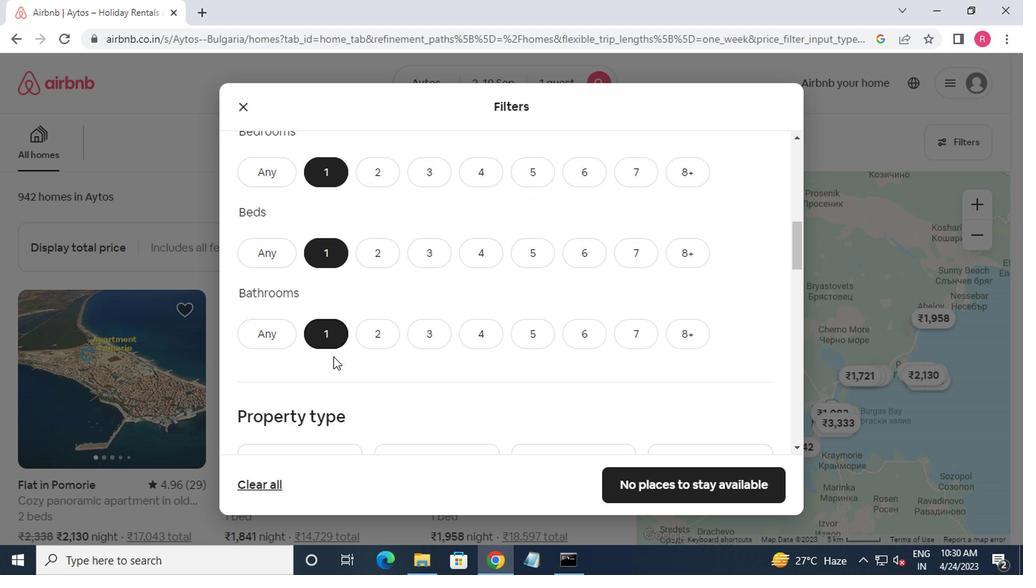 
Action: Mouse scrolled (329, 356) with delta (0, 0)
Screenshot: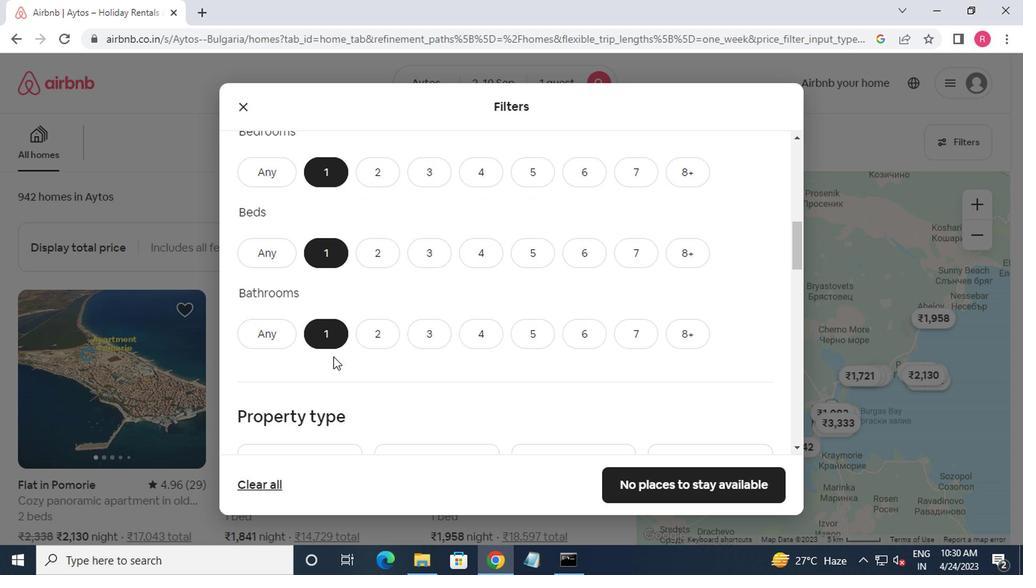 
Action: Mouse moved to (312, 296)
Screenshot: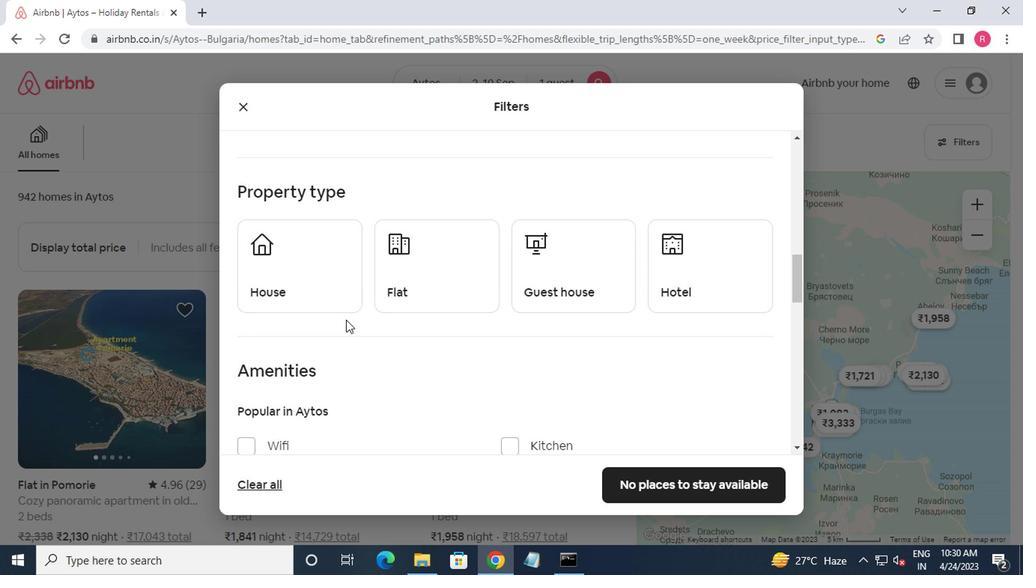 
Action: Mouse pressed left at (312, 296)
Screenshot: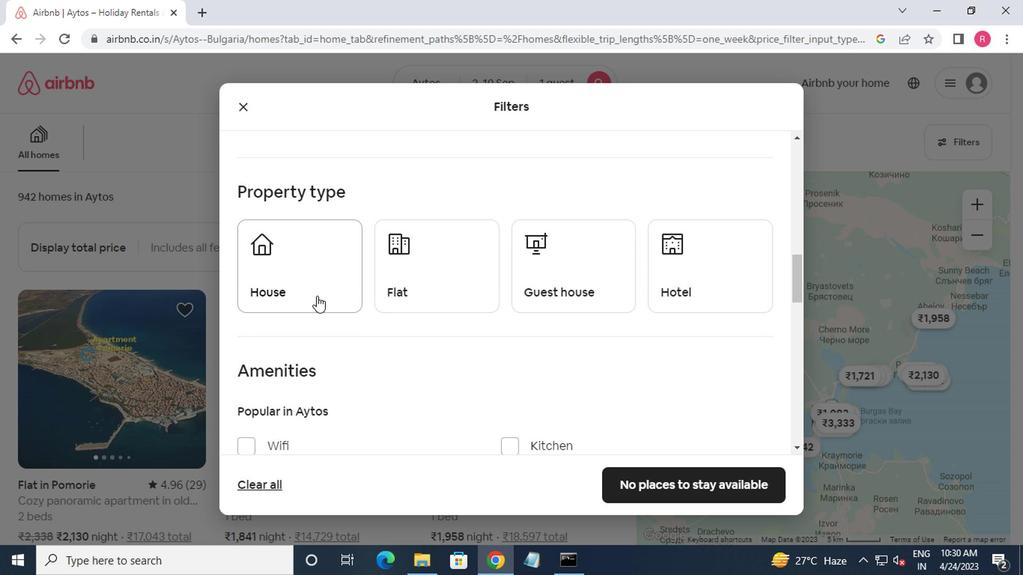
Action: Mouse moved to (406, 301)
Screenshot: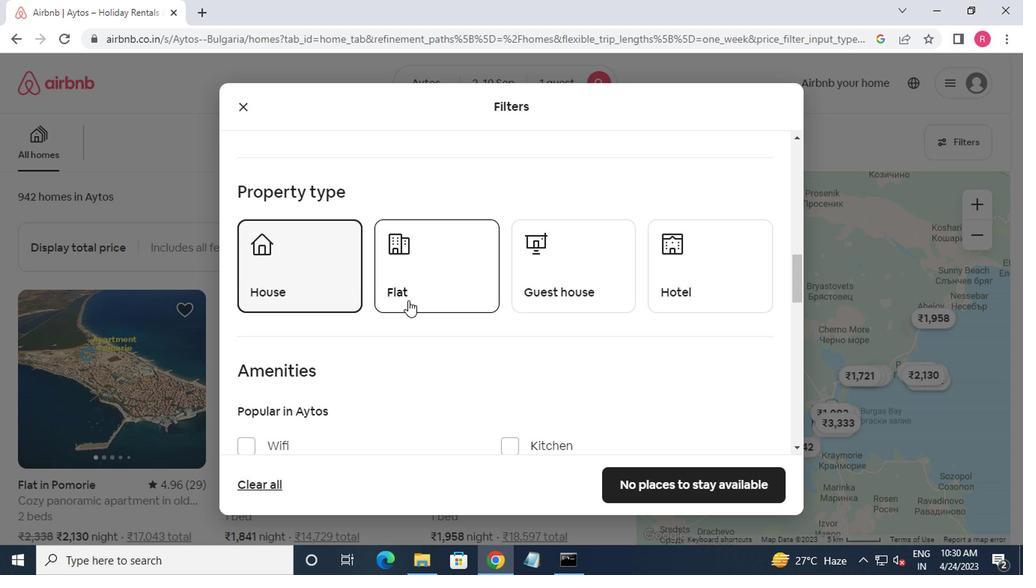 
Action: Mouse pressed left at (406, 301)
Screenshot: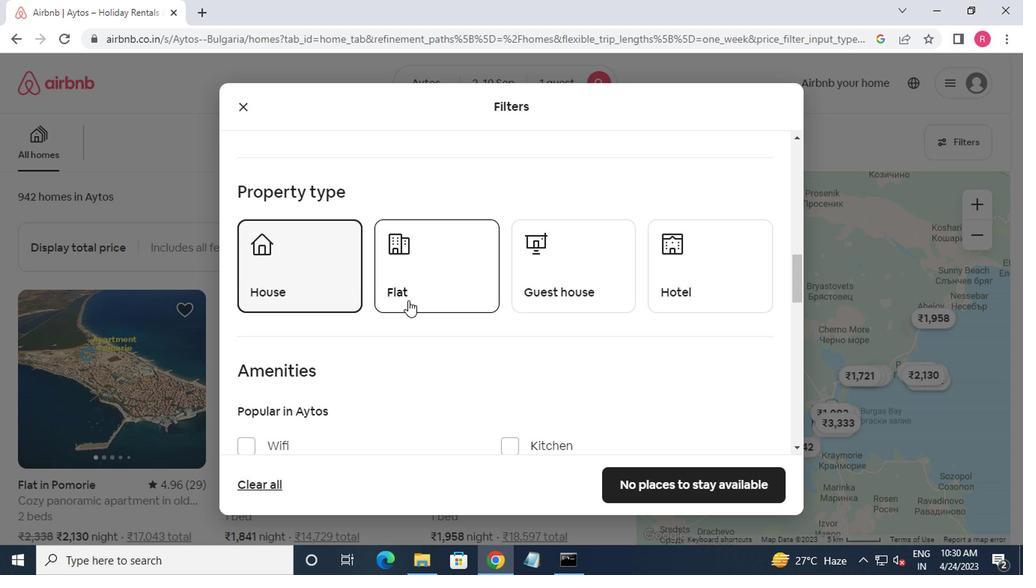 
Action: Mouse moved to (554, 306)
Screenshot: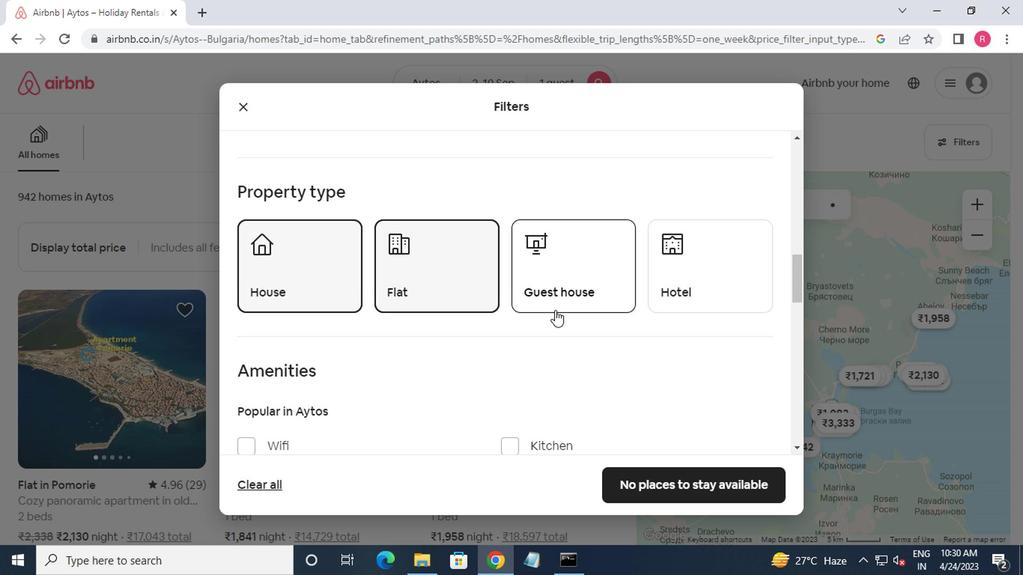 
Action: Mouse pressed left at (554, 306)
Screenshot: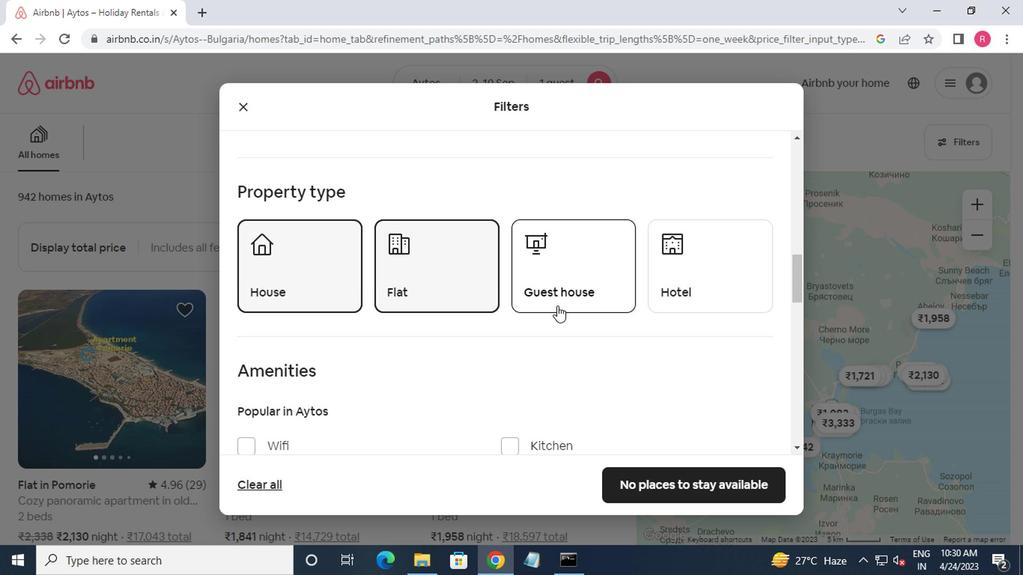 
Action: Mouse moved to (673, 287)
Screenshot: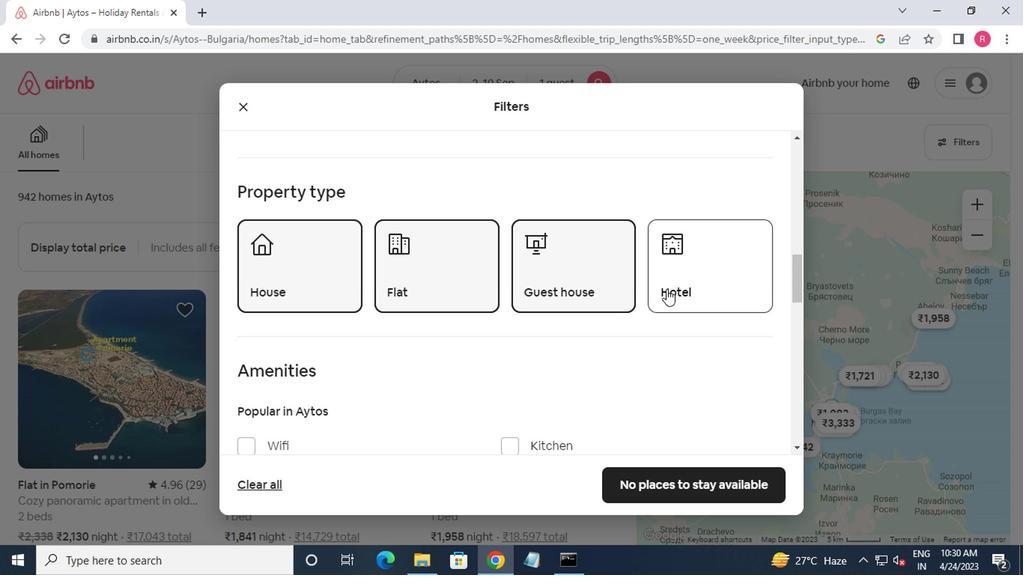 
Action: Mouse pressed left at (673, 287)
Screenshot: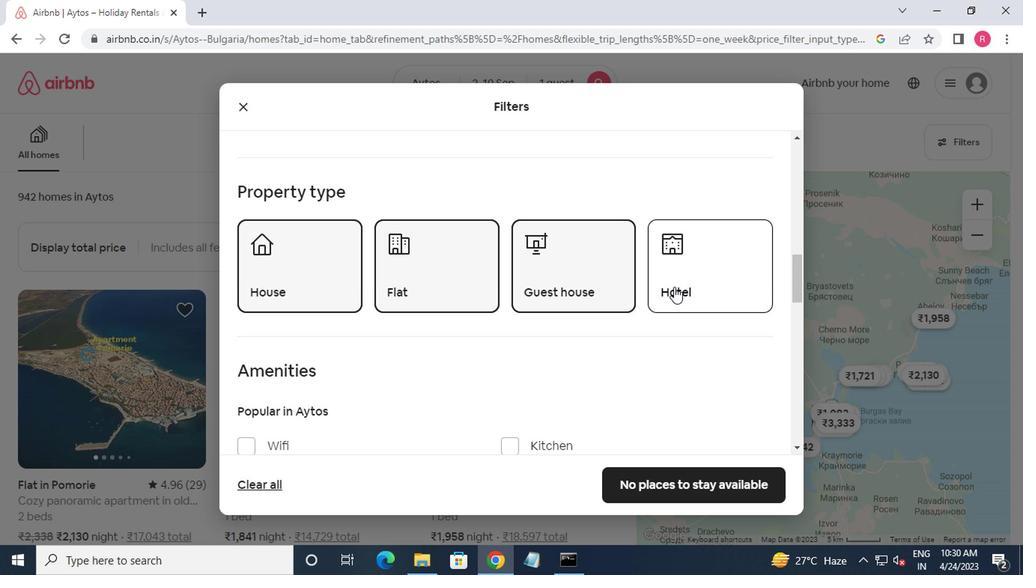
Action: Mouse moved to (631, 304)
Screenshot: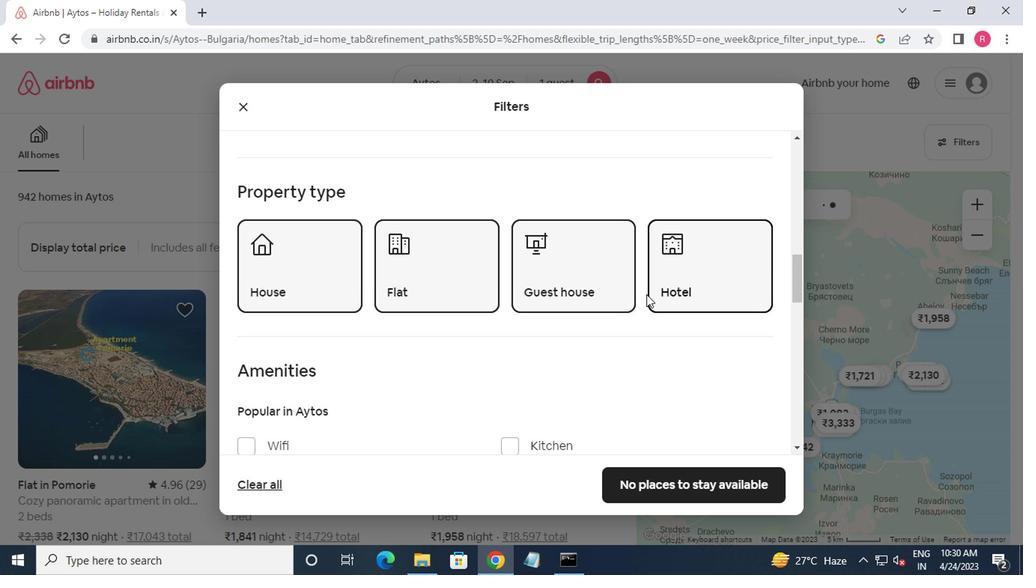 
Action: Mouse scrolled (631, 303) with delta (0, 0)
Screenshot: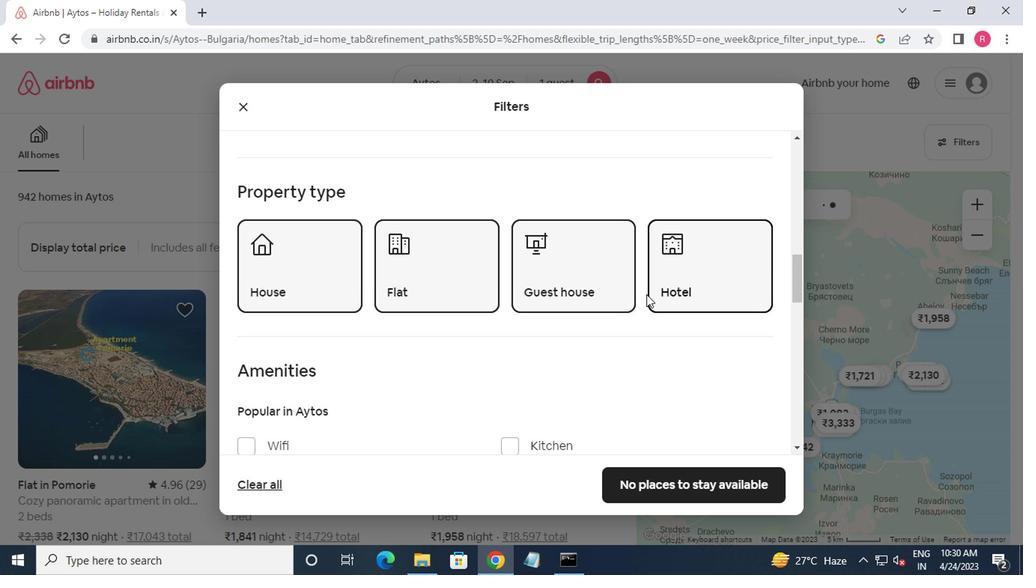 
Action: Mouse moved to (629, 305)
Screenshot: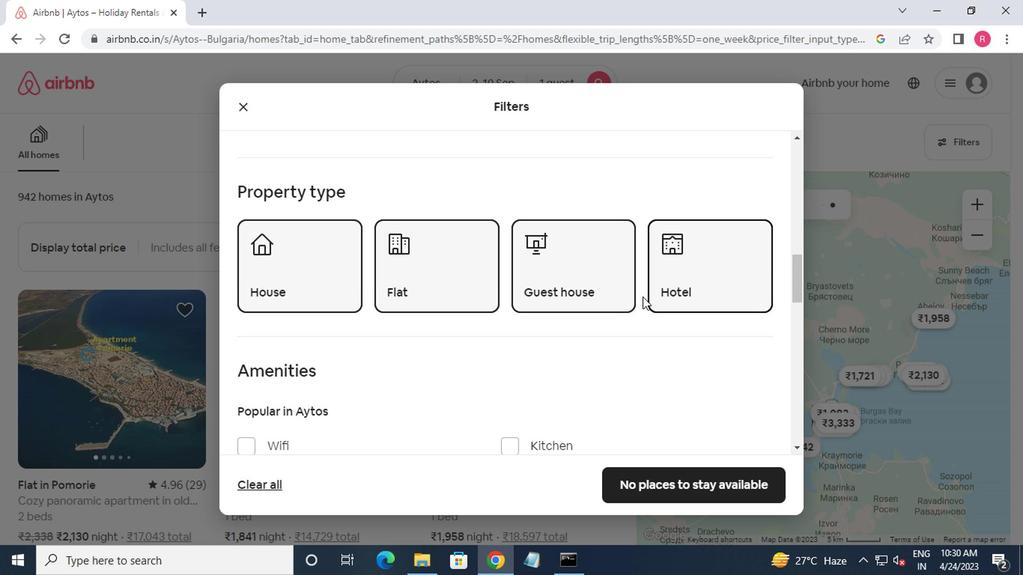 
Action: Mouse scrolled (629, 305) with delta (0, 0)
Screenshot: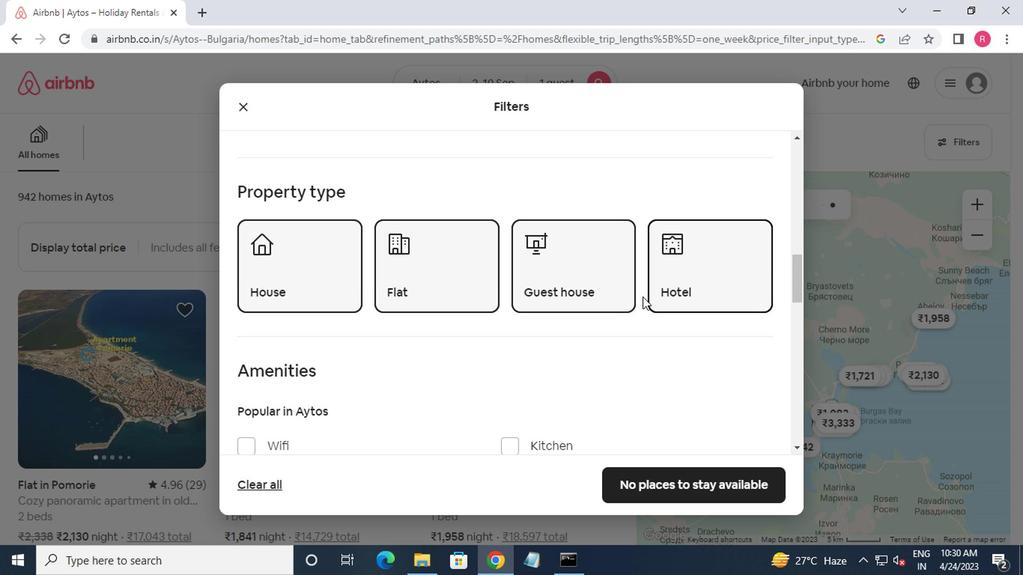 
Action: Mouse moved to (628, 306)
Screenshot: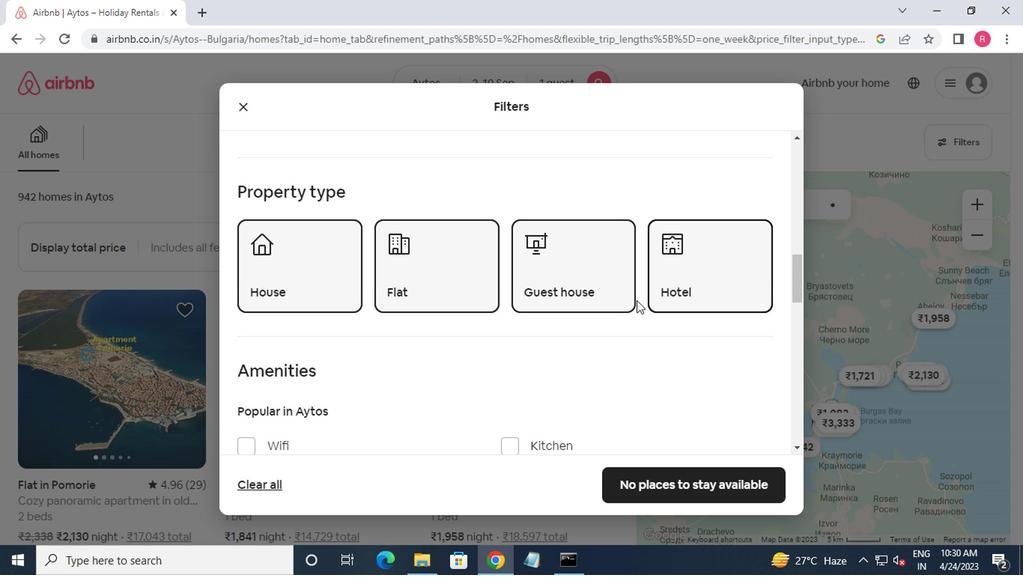 
Action: Mouse scrolled (628, 305) with delta (0, 0)
Screenshot: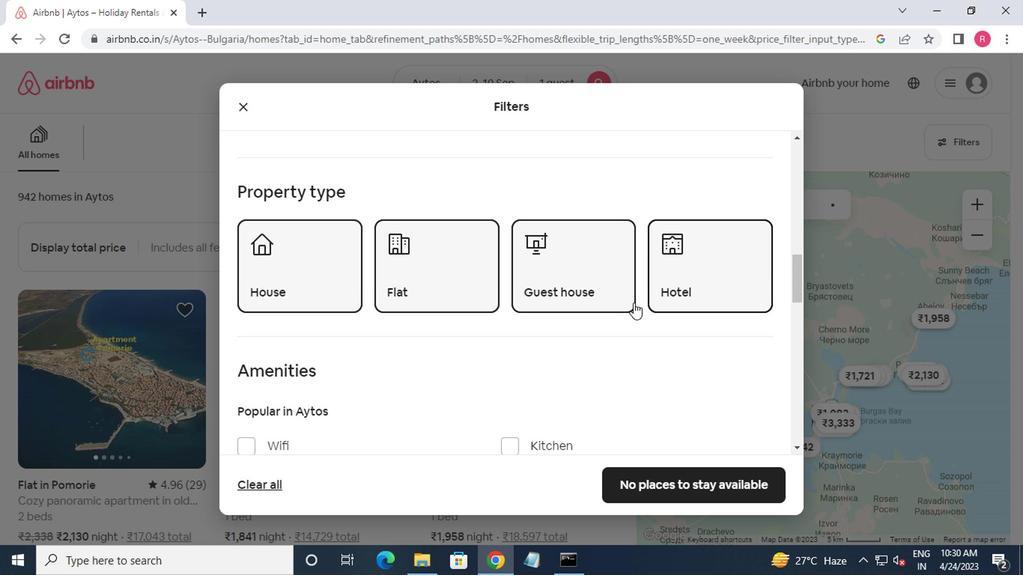 
Action: Mouse moved to (626, 309)
Screenshot: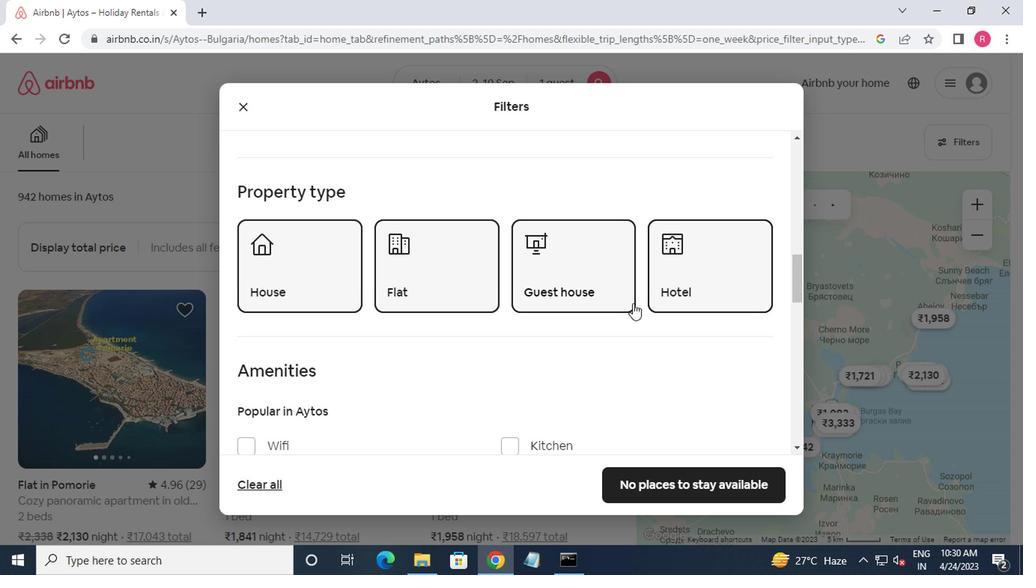 
Action: Mouse scrolled (626, 308) with delta (0, -1)
Screenshot: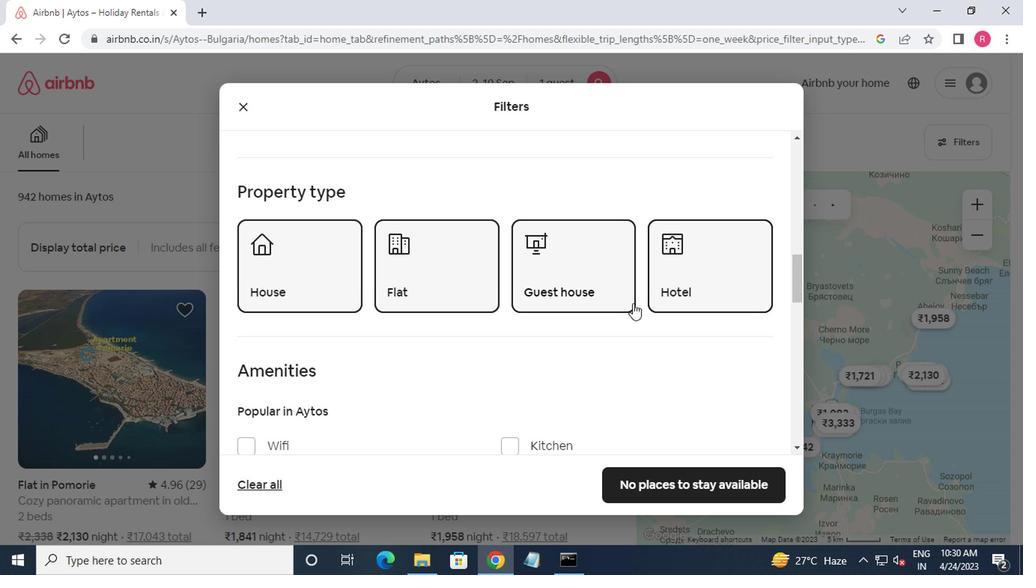 
Action: Mouse moved to (552, 363)
Screenshot: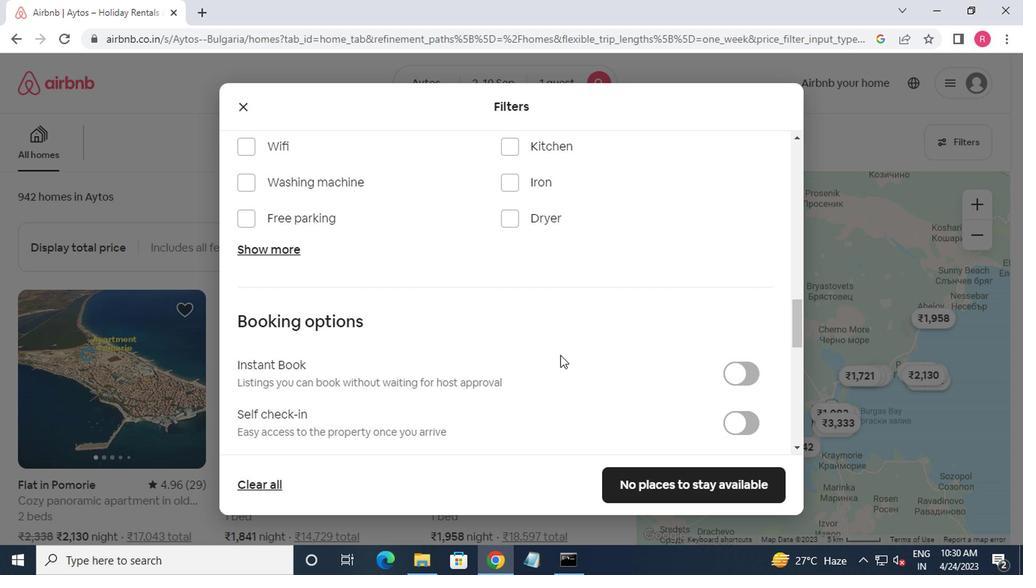 
Action: Mouse scrolled (552, 362) with delta (0, -1)
Screenshot: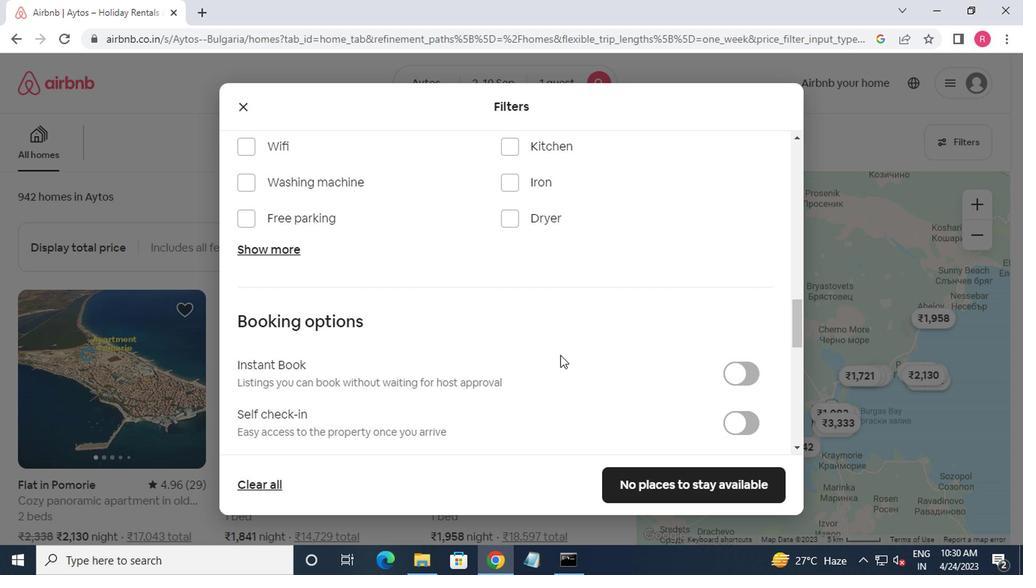 
Action: Mouse scrolled (552, 362) with delta (0, -1)
Screenshot: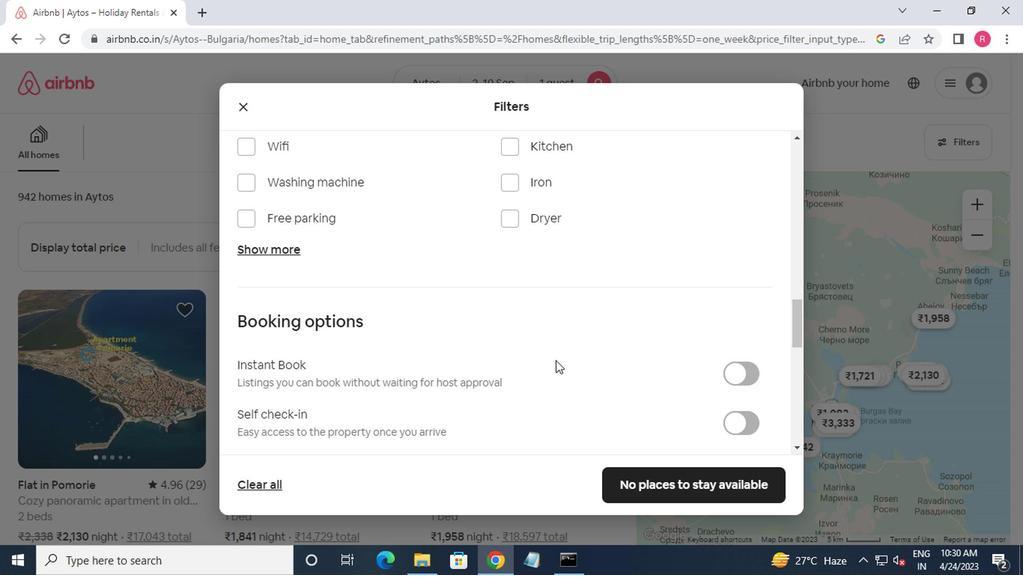 
Action: Mouse moved to (730, 271)
Screenshot: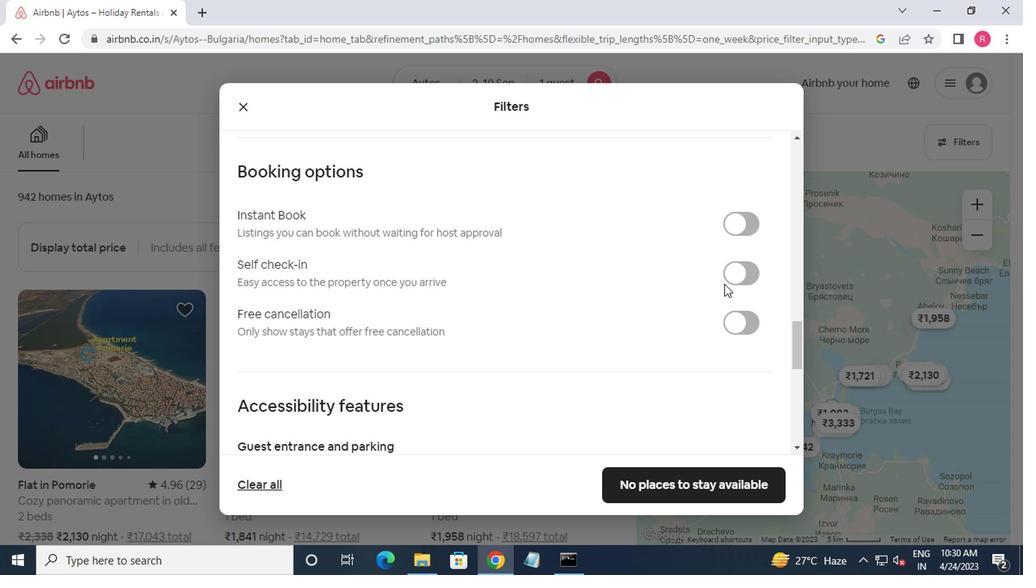 
Action: Mouse pressed left at (730, 271)
Screenshot: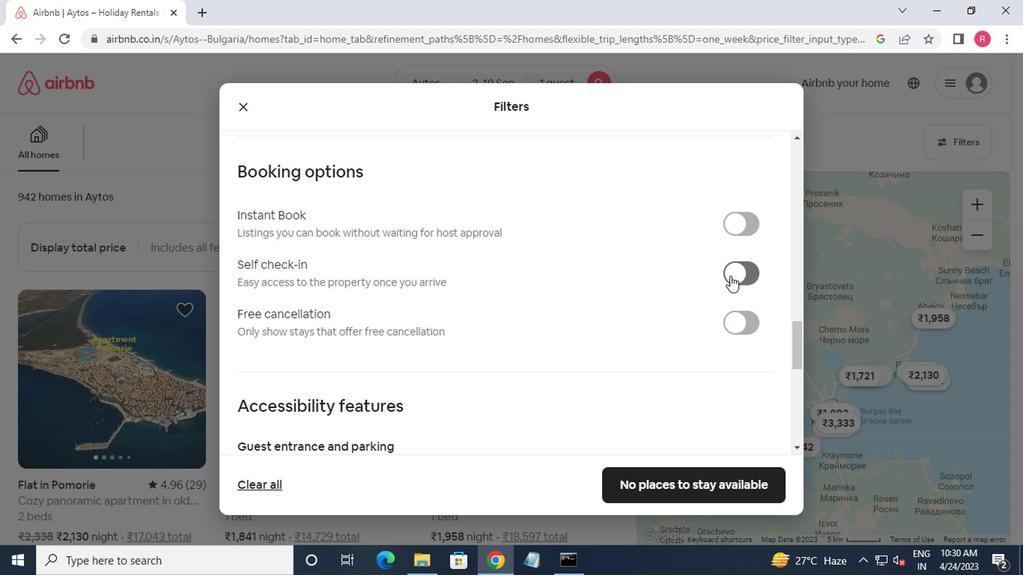 
Action: Mouse moved to (640, 297)
Screenshot: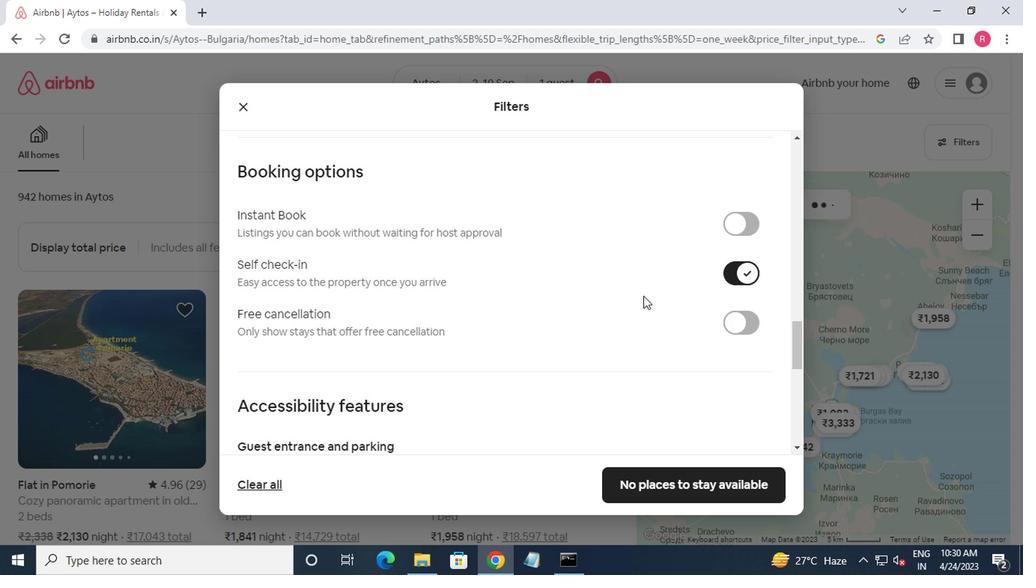 
Action: Mouse scrolled (640, 296) with delta (0, -1)
Screenshot: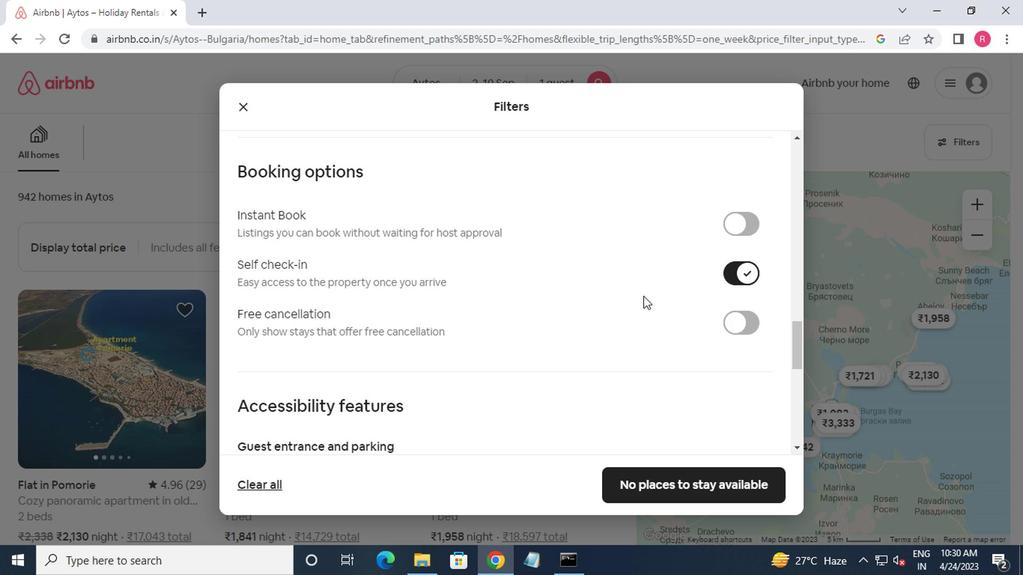 
Action: Mouse scrolled (640, 296) with delta (0, -1)
Screenshot: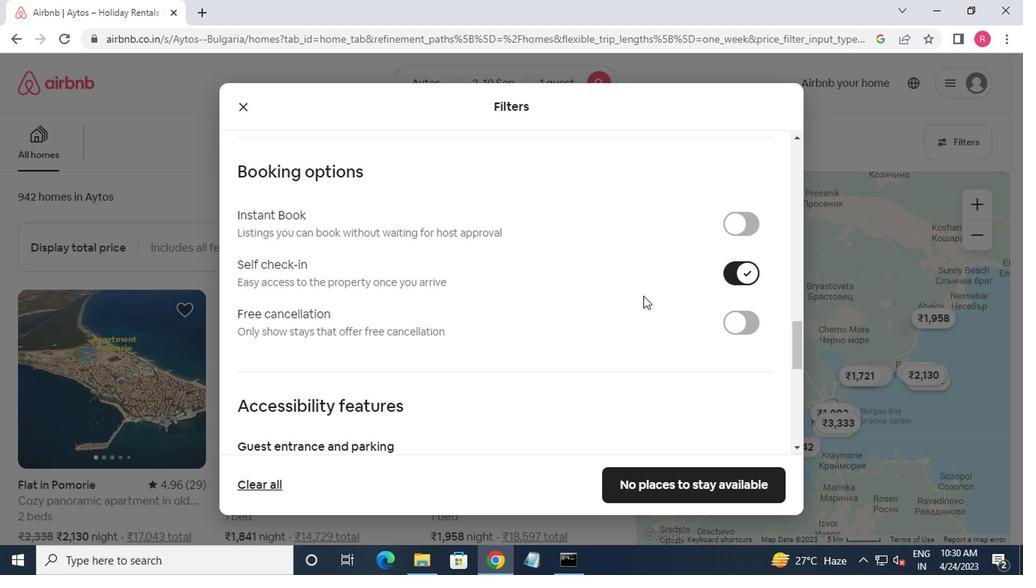 
Action: Mouse scrolled (640, 296) with delta (0, -1)
Screenshot: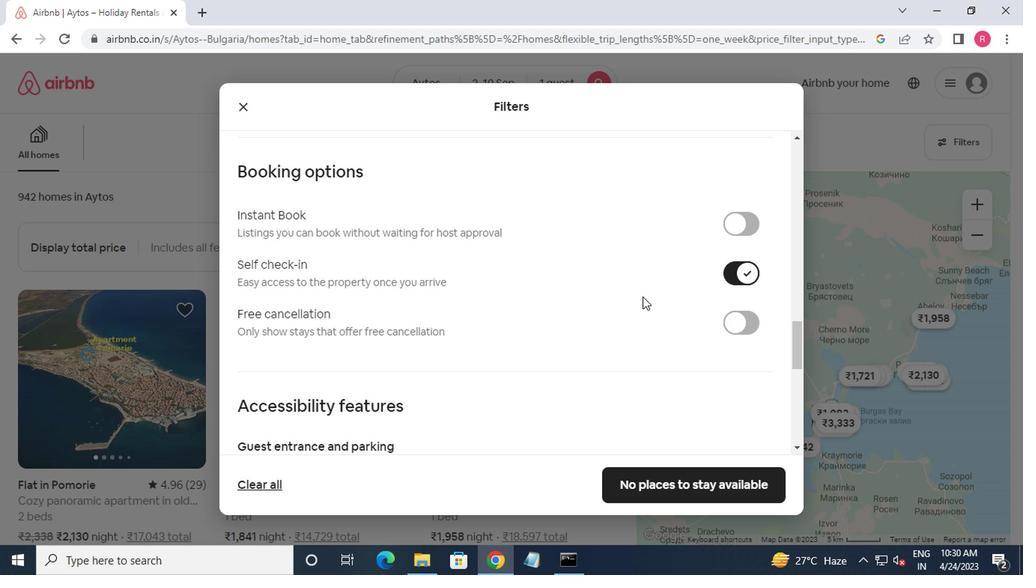 
Action: Mouse scrolled (640, 296) with delta (0, -1)
Screenshot: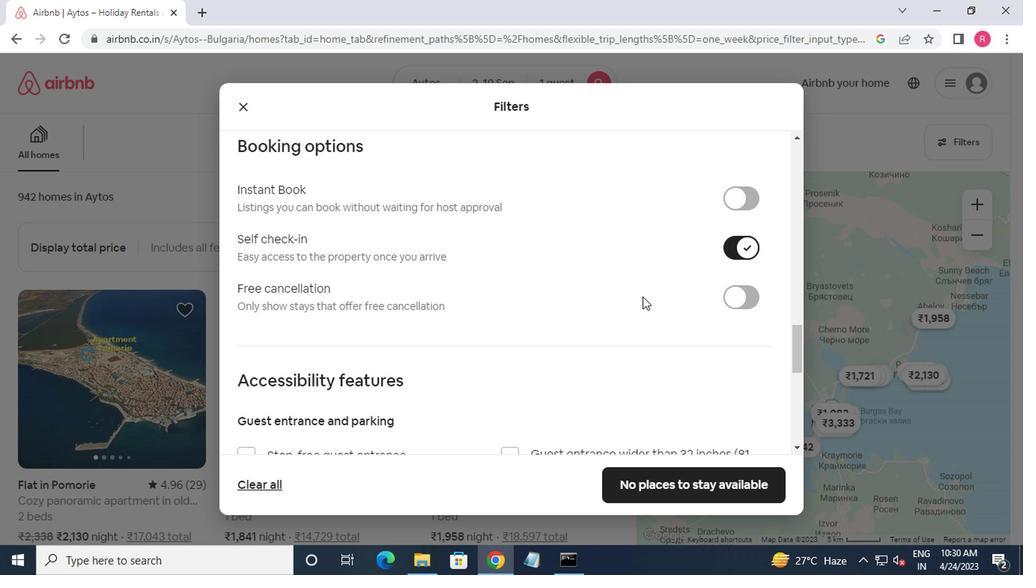 
Action: Mouse scrolled (640, 296) with delta (0, -1)
Screenshot: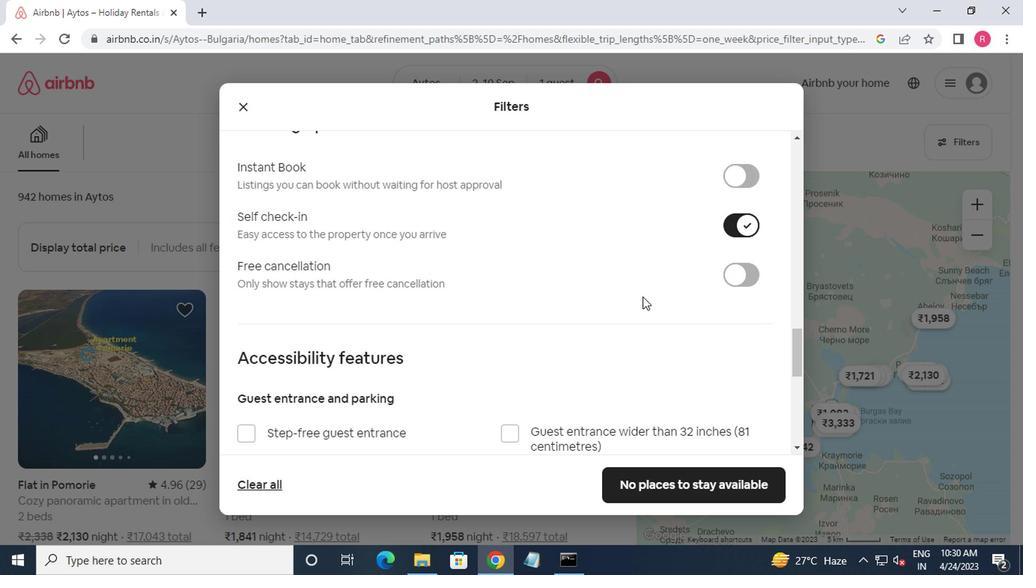 
Action: Mouse moved to (298, 357)
Screenshot: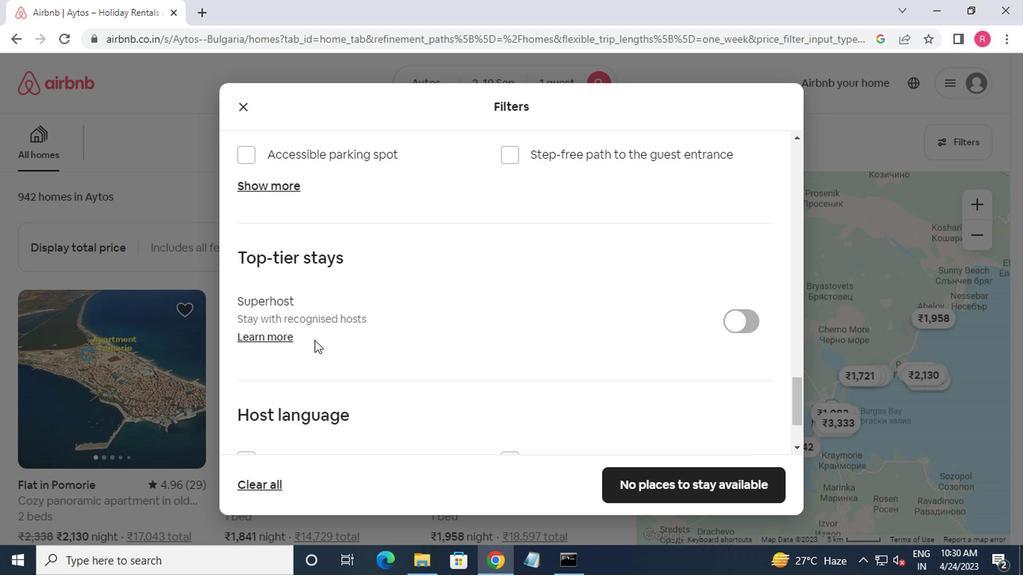 
Action: Mouse scrolled (298, 356) with delta (0, 0)
Screenshot: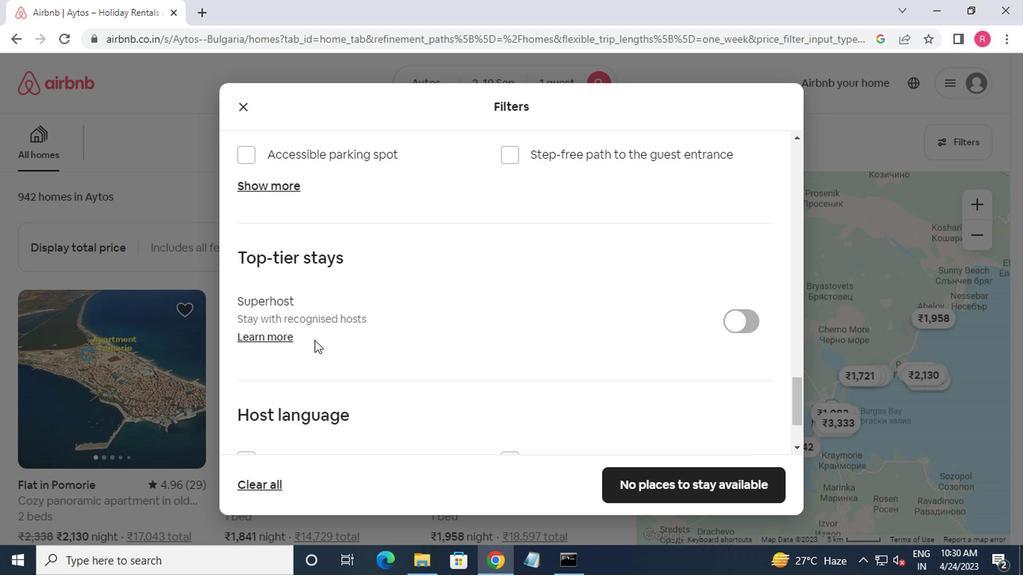 
Action: Mouse moved to (298, 358)
Screenshot: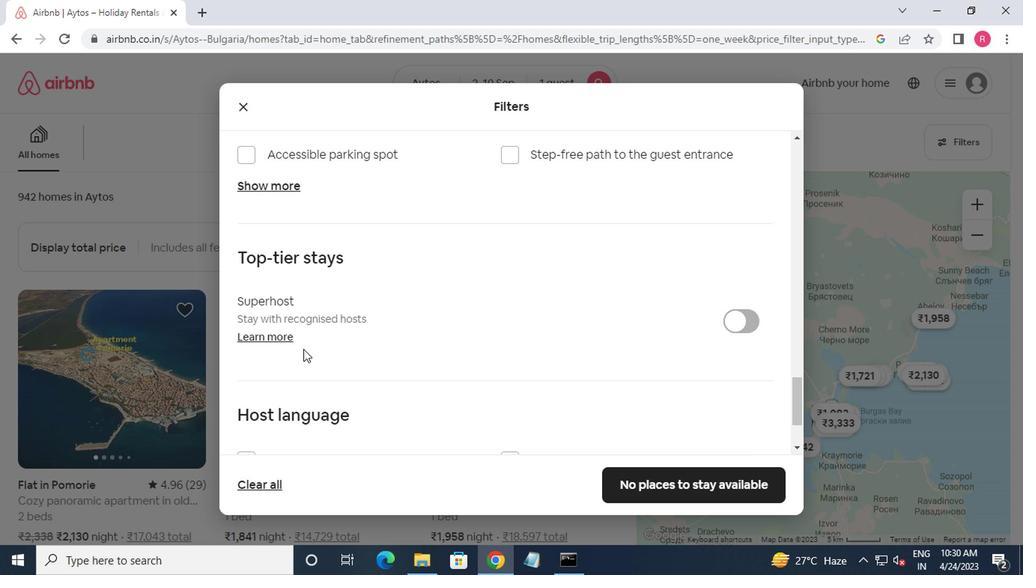 
Action: Mouse scrolled (298, 358) with delta (0, 0)
Screenshot: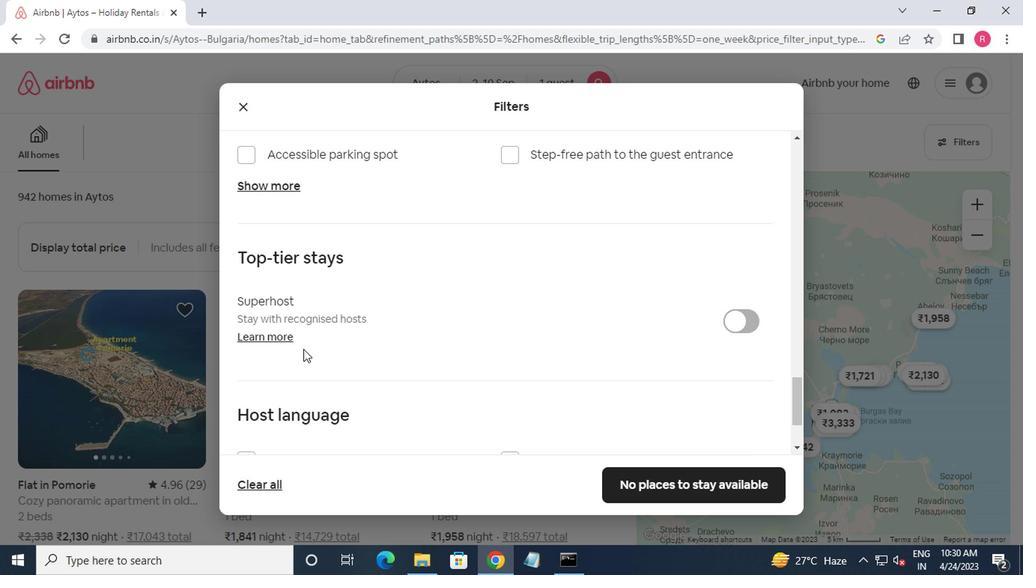 
Action: Mouse moved to (298, 359)
Screenshot: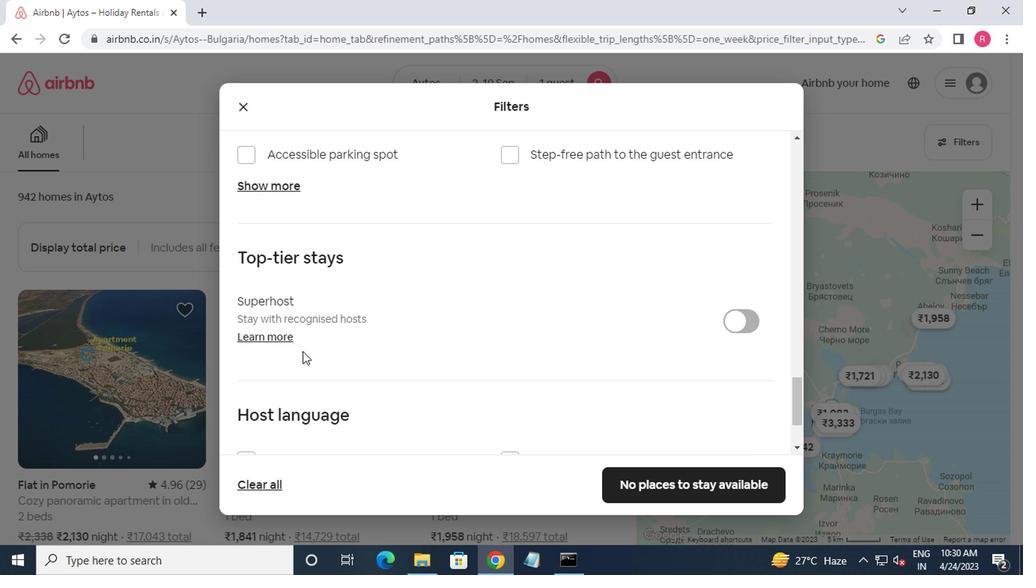 
Action: Mouse scrolled (298, 358) with delta (0, -1)
Screenshot: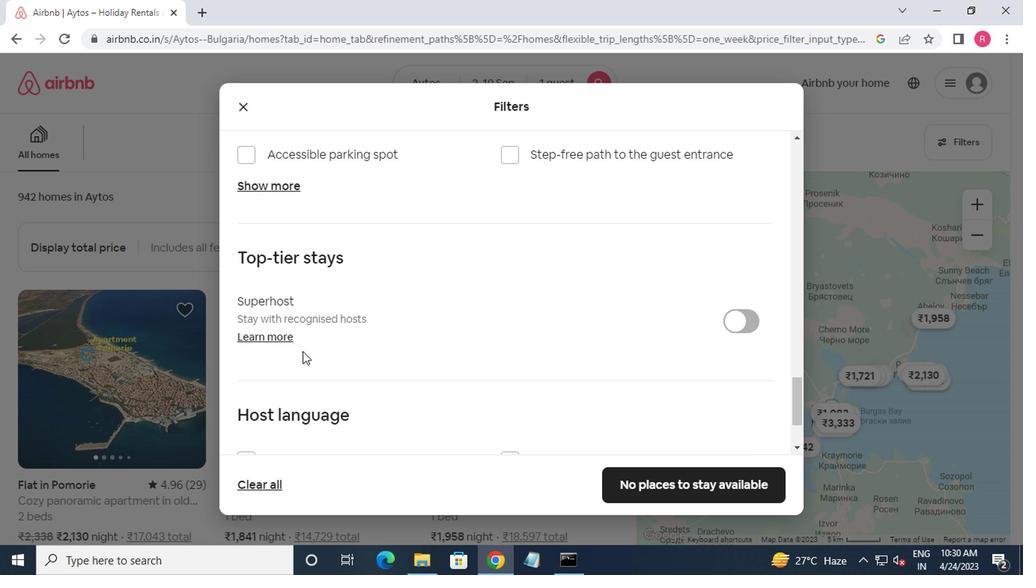 
Action: Mouse moved to (253, 354)
Screenshot: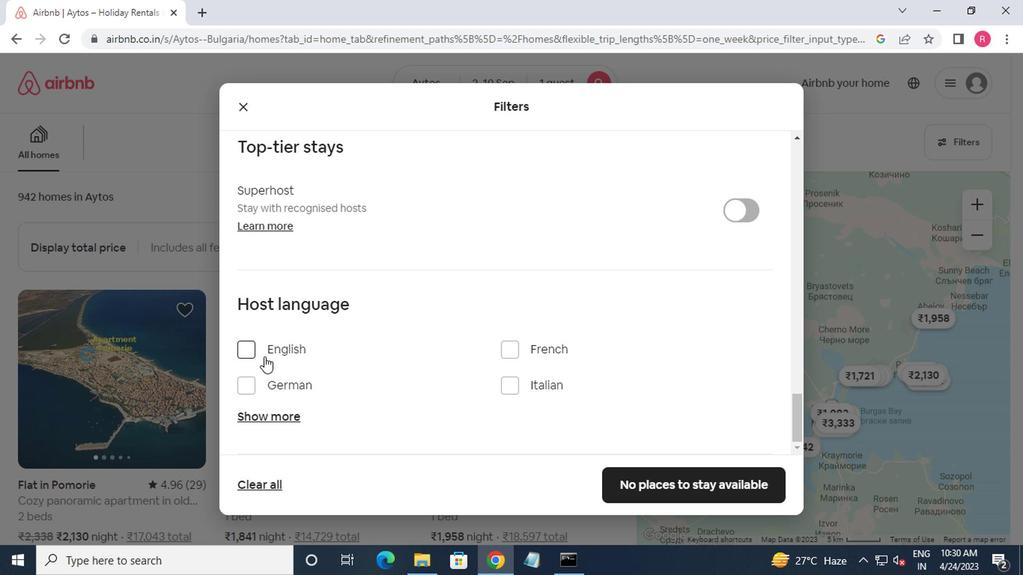 
Action: Mouse pressed left at (253, 354)
Screenshot: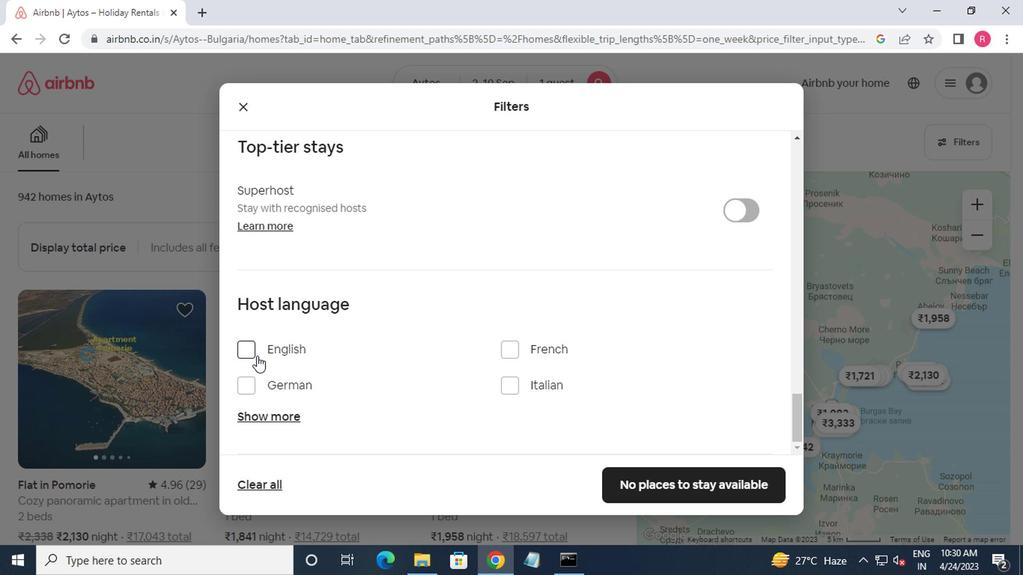 
Action: Mouse moved to (650, 486)
Screenshot: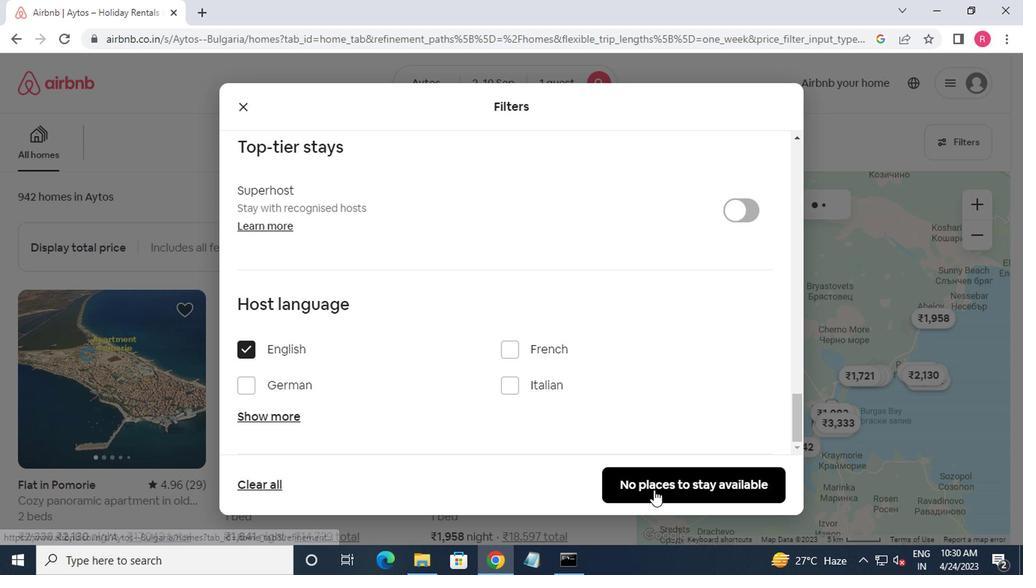 
Action: Mouse pressed left at (650, 486)
Screenshot: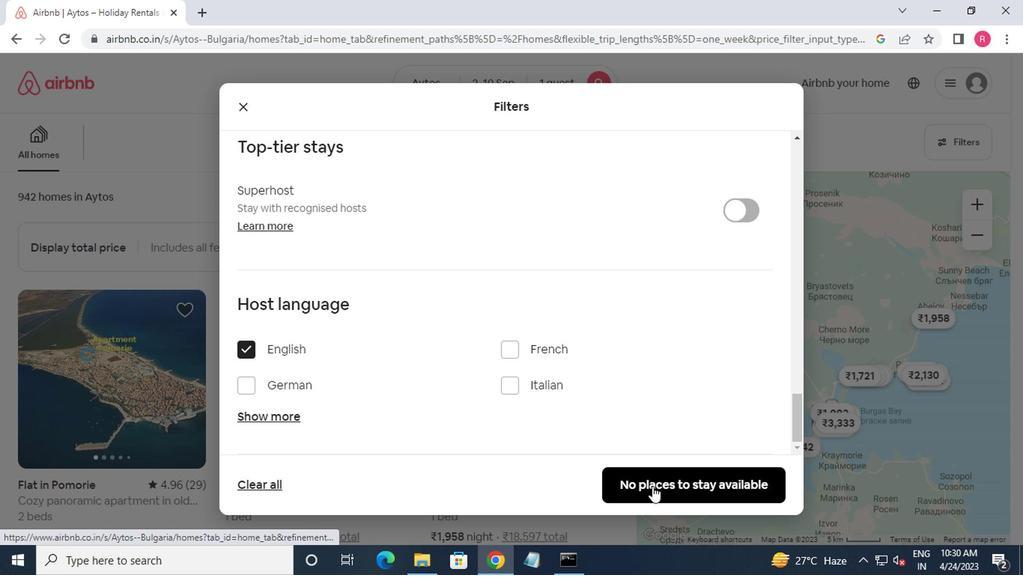
Action: Mouse moved to (648, 486)
Screenshot: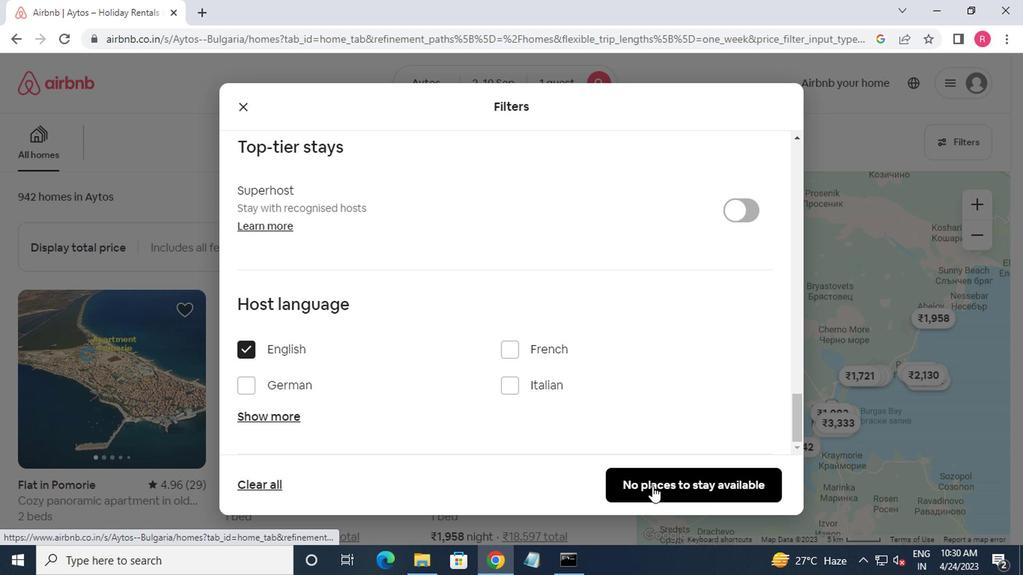 
